 Task: Add an event  with title  Webinar: Influencer Marketing Strategies, date '2024/03/04' to 2024/03/06 & Select Event type as  Group. Add location for the event as  789 Dam Square, Amsterdam, Netherlands and add a description: The event will kick off with a warm introduction, allowing participants to briefly share their backgrounds, interests, and aspirations. Following that, mentors and mentees will be seated together at designated tables, fostering a relaxed atmosphere conducive to open dialogue.Create an event link  http-webinar:influencermarketingstrategiescom & Select the event color as  Lime Green. , logged in from the account softage.1@softage.netand send the event invitation to softage.8@softage.net and softage.9@softage.net
Action: Mouse moved to (760, 111)
Screenshot: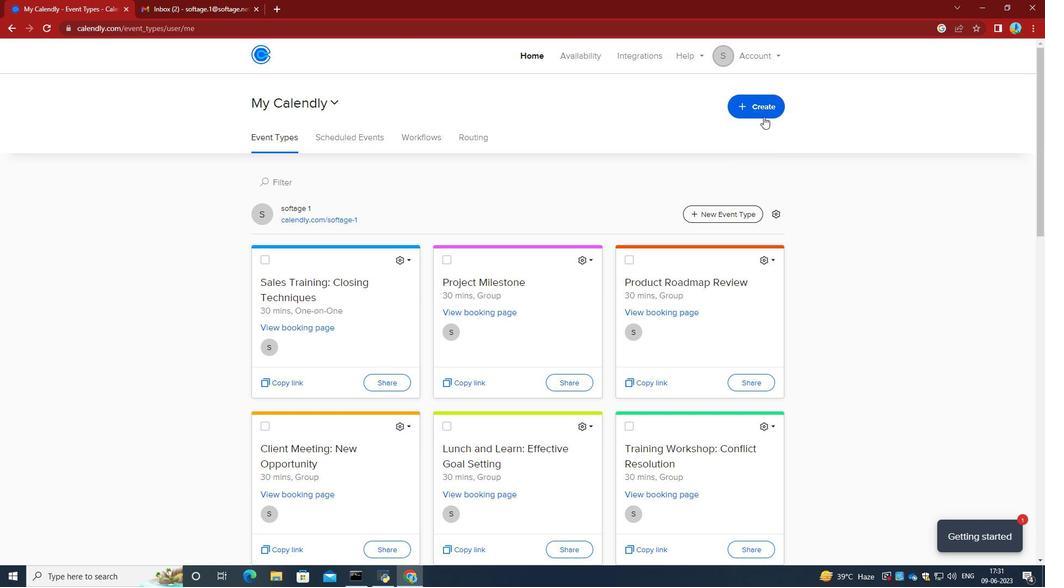 
Action: Mouse pressed left at (760, 111)
Screenshot: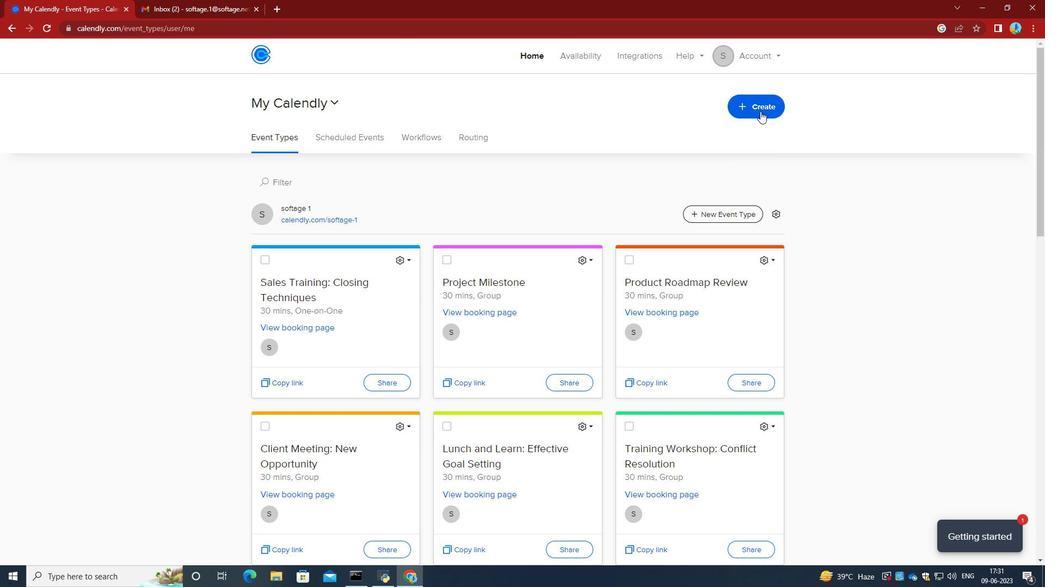 
Action: Mouse moved to (696, 154)
Screenshot: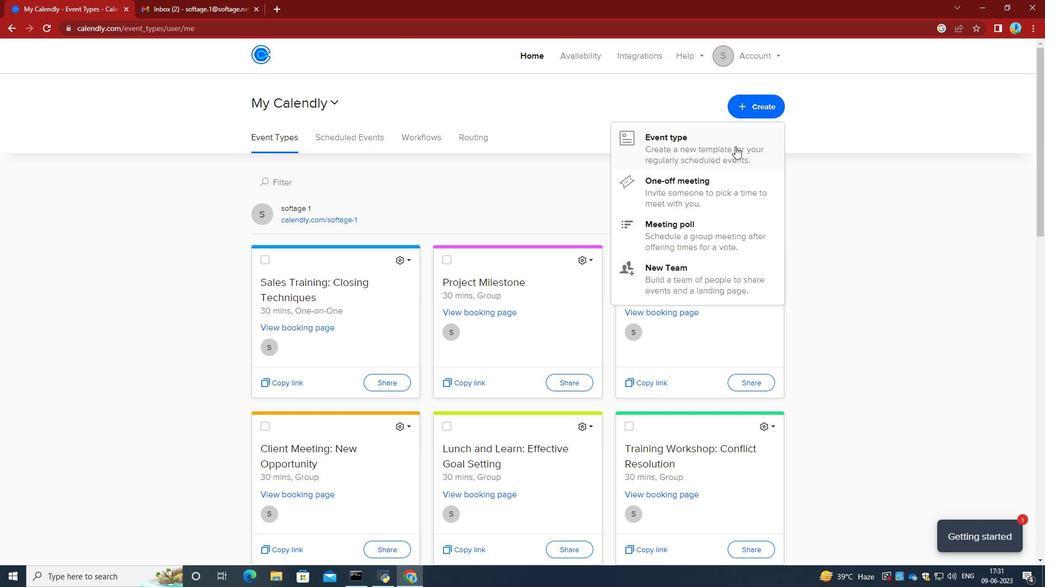 
Action: Mouse pressed left at (696, 154)
Screenshot: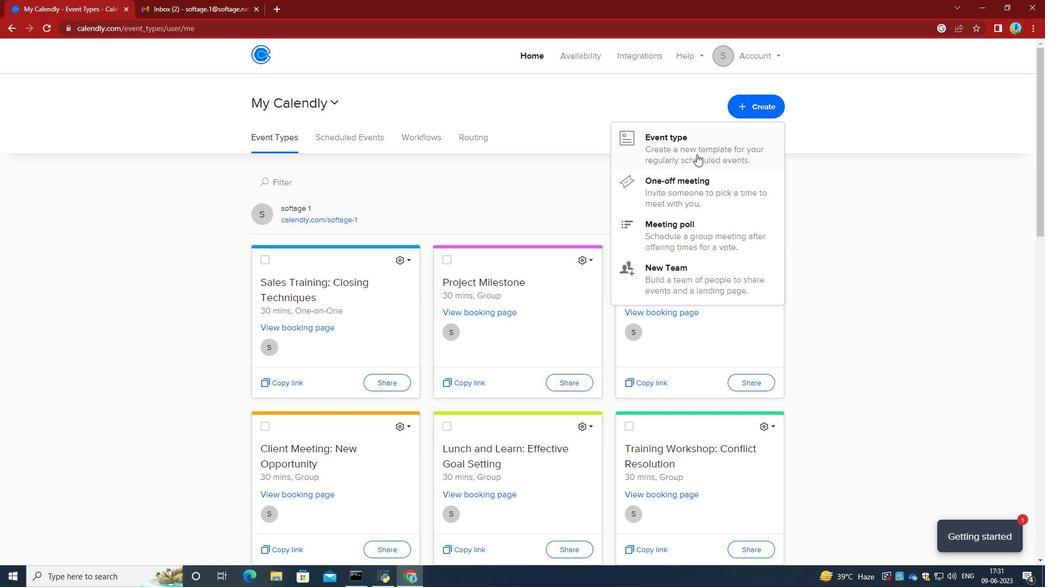 
Action: Mouse moved to (497, 260)
Screenshot: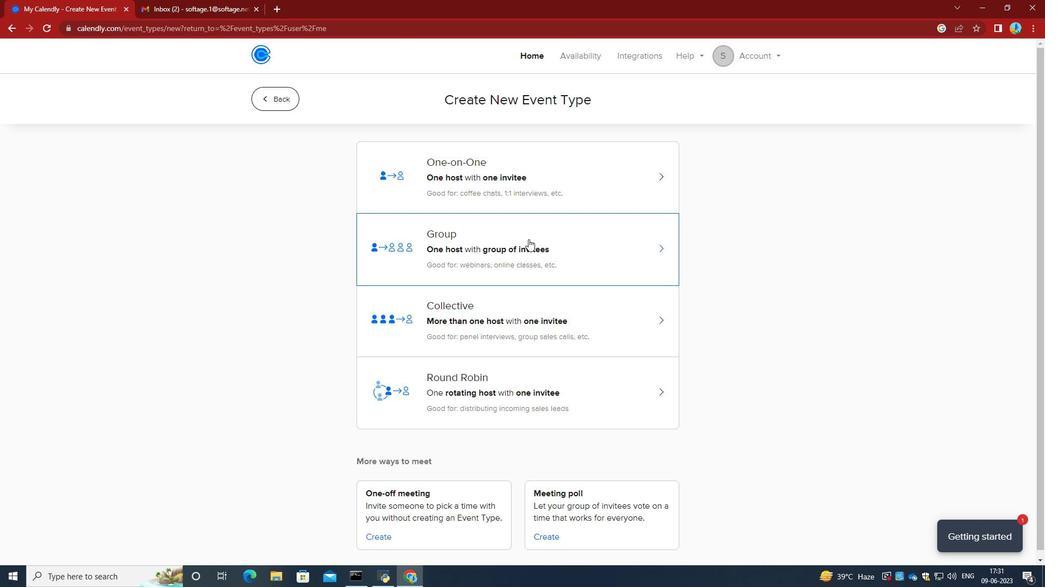 
Action: Mouse pressed left at (497, 260)
Screenshot: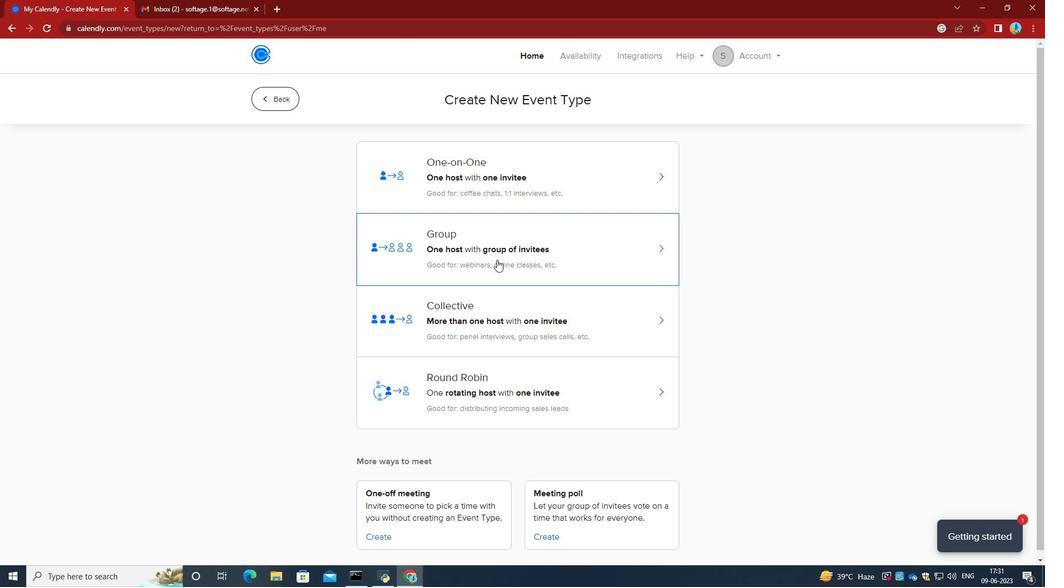 
Action: Mouse moved to (418, 257)
Screenshot: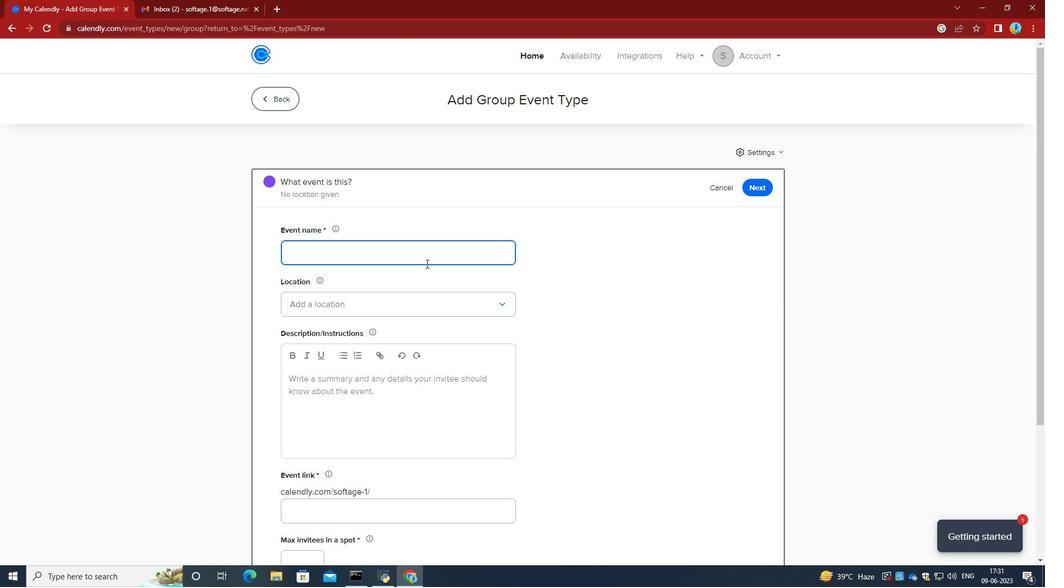 
Action: Mouse pressed left at (418, 257)
Screenshot: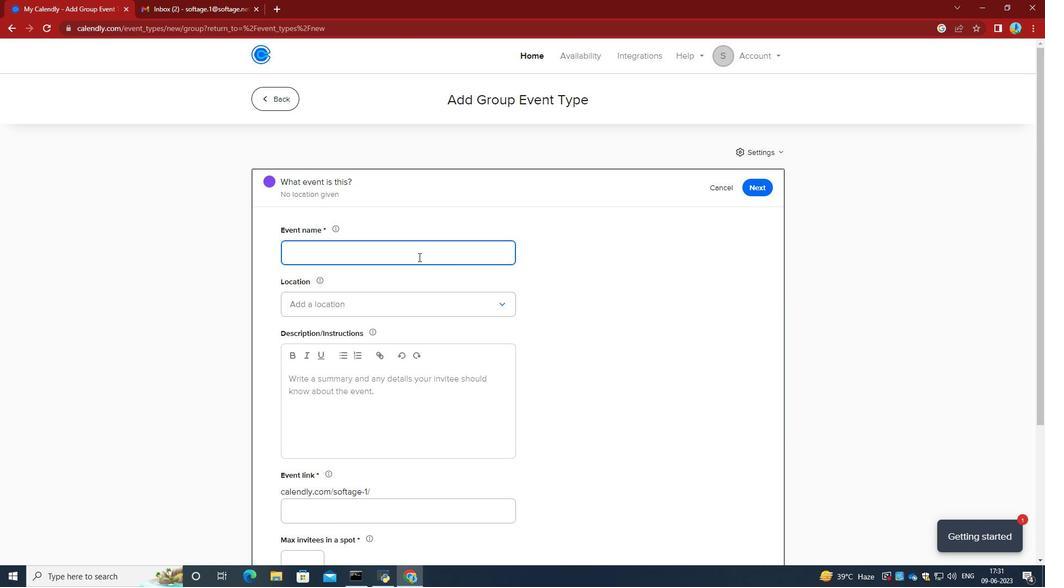 
Action: Key pressed <Key.caps_lock>W<Key.caps_lock>ebinar<Key.shift_r>:<Key.space><Key.caps_lock>I<Key.caps_lock>nfluencer<Key.space><Key.caps_lock>M<Key.caps_lock>arketing<Key.space><Key.caps_lock>S<Key.caps_lock>trategies<Key.space>
Screenshot: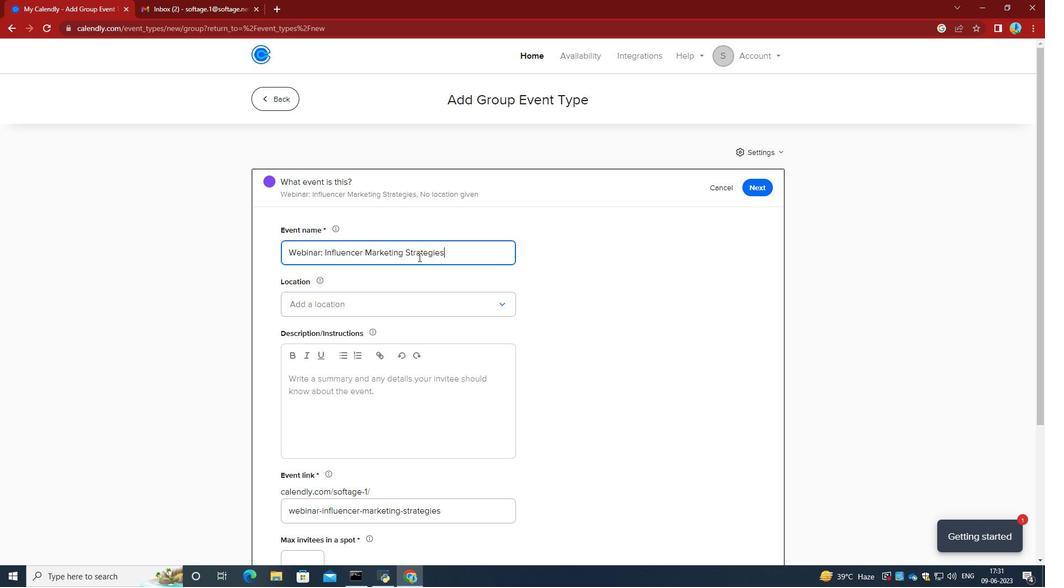 
Action: Mouse moved to (407, 304)
Screenshot: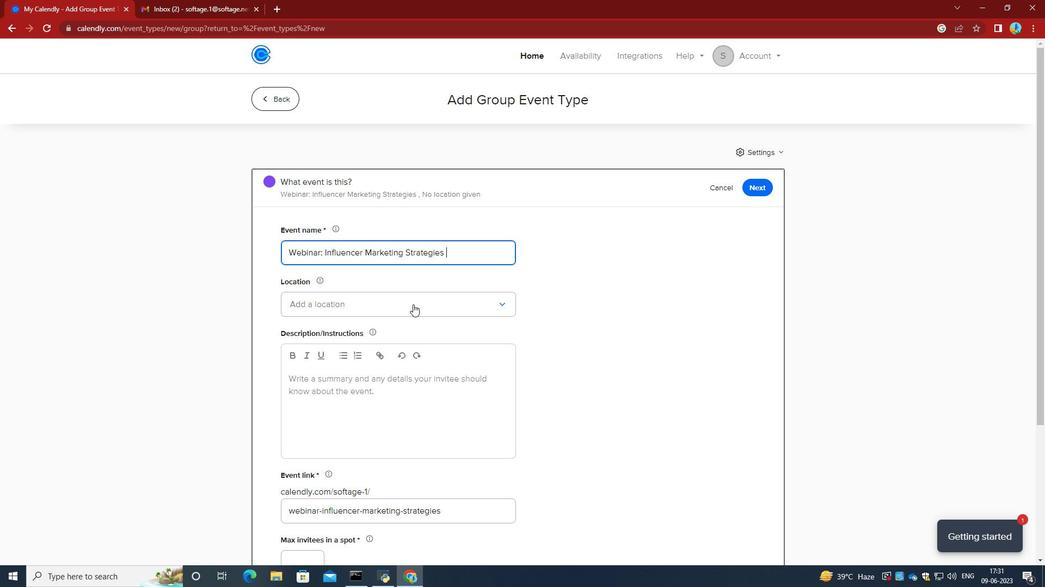 
Action: Mouse pressed left at (407, 304)
Screenshot: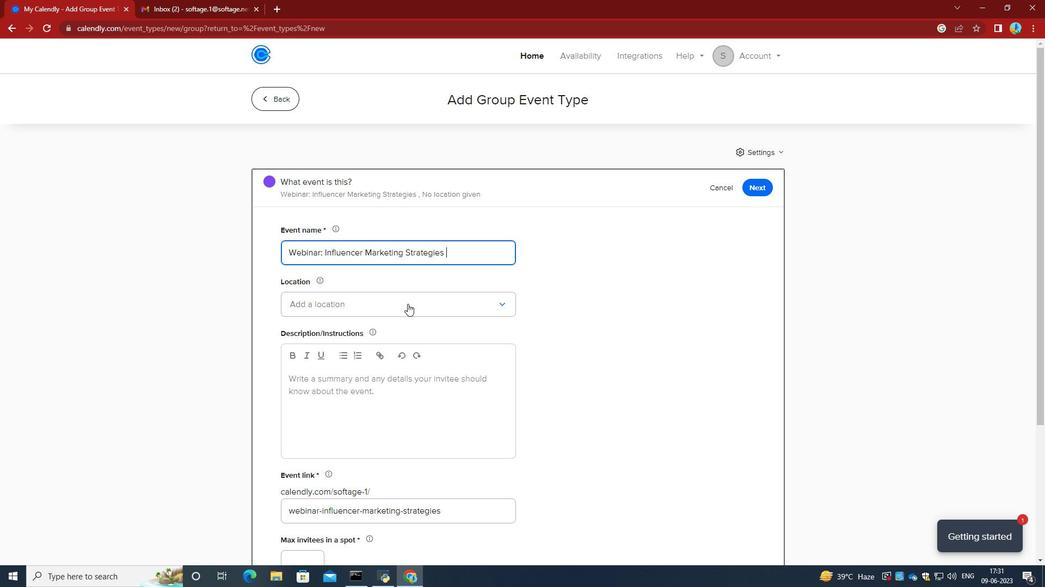 
Action: Mouse moved to (393, 332)
Screenshot: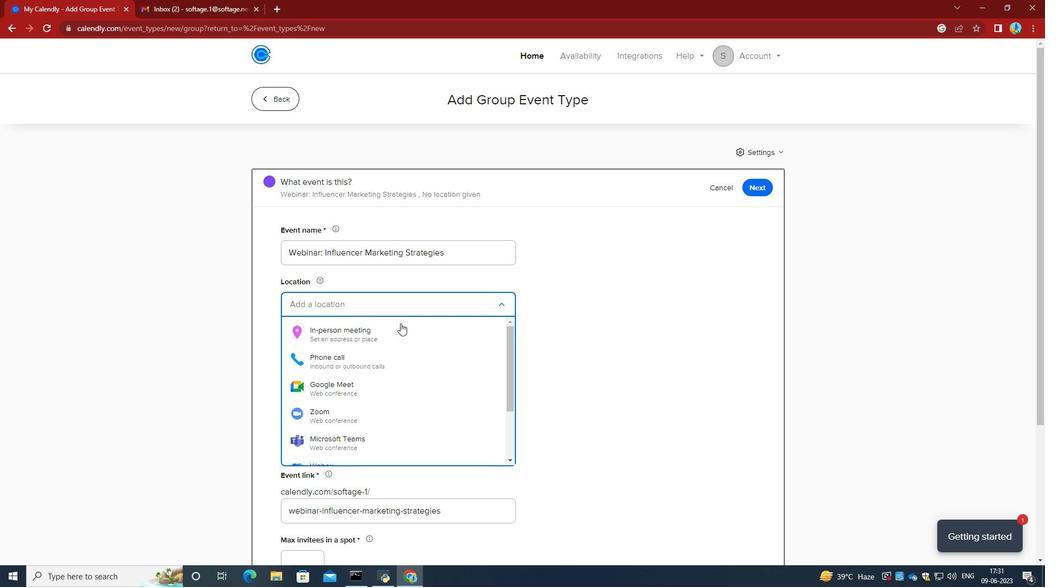 
Action: Mouse pressed left at (393, 332)
Screenshot: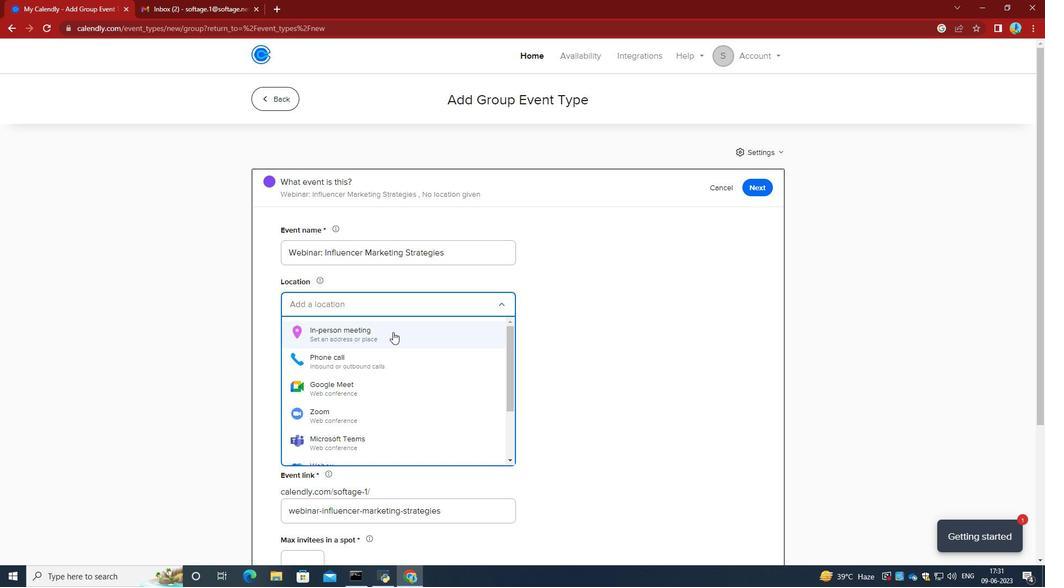 
Action: Mouse moved to (469, 174)
Screenshot: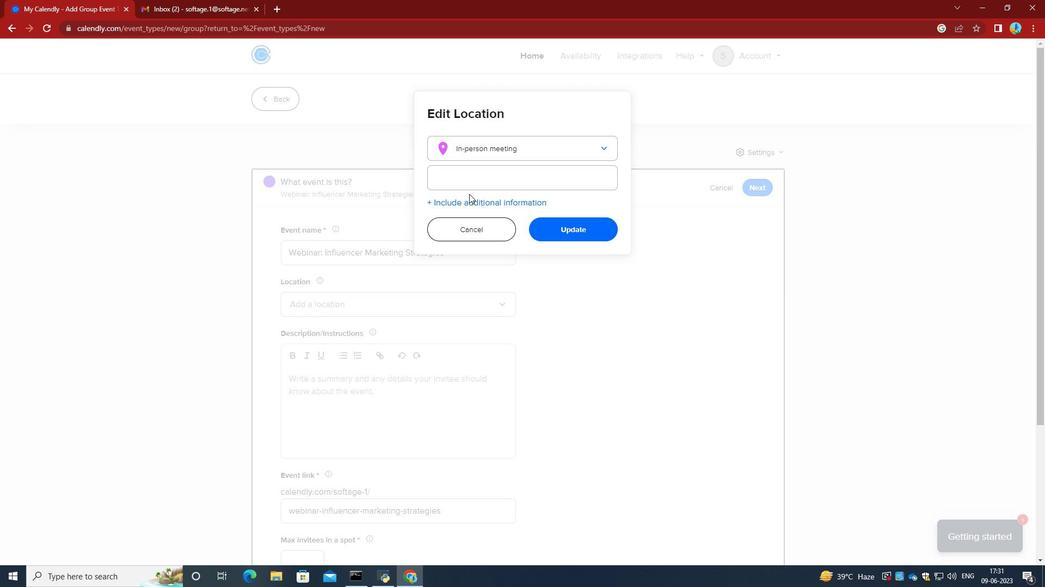 
Action: Mouse pressed left at (469, 174)
Screenshot: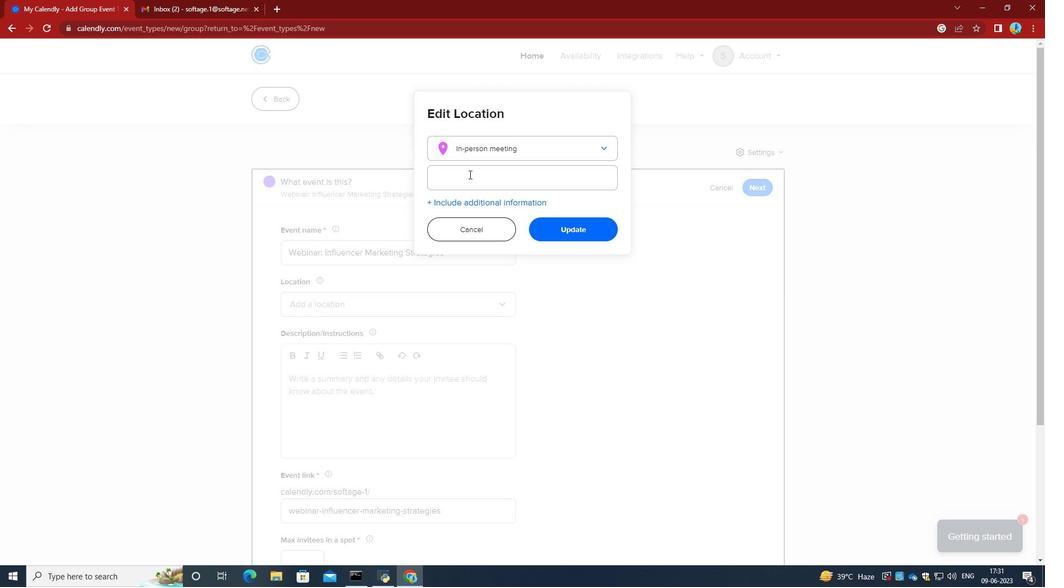 
Action: Key pressed 789<Key.space><Key.caps_lock>D<Key.caps_lock>am<Key.space><Key.caps_lock>S<Key.caps_lock>quare,<Key.space><Key.caps_lock>A<Key.caps_lock>msterdam,<Key.space><Key.caps_lock>N<Key.caps_lock>etherlands
Screenshot: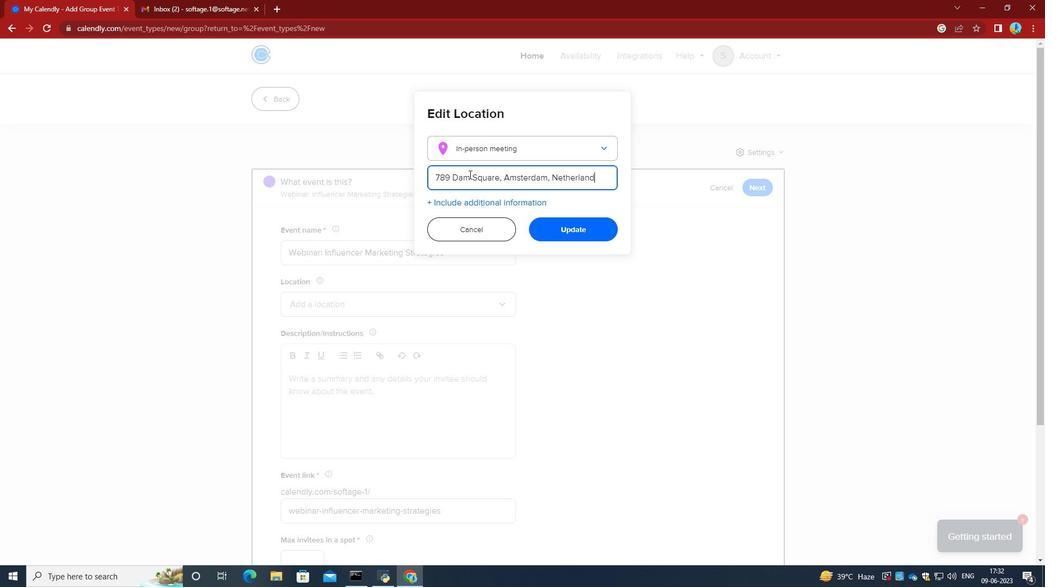 
Action: Mouse moved to (560, 229)
Screenshot: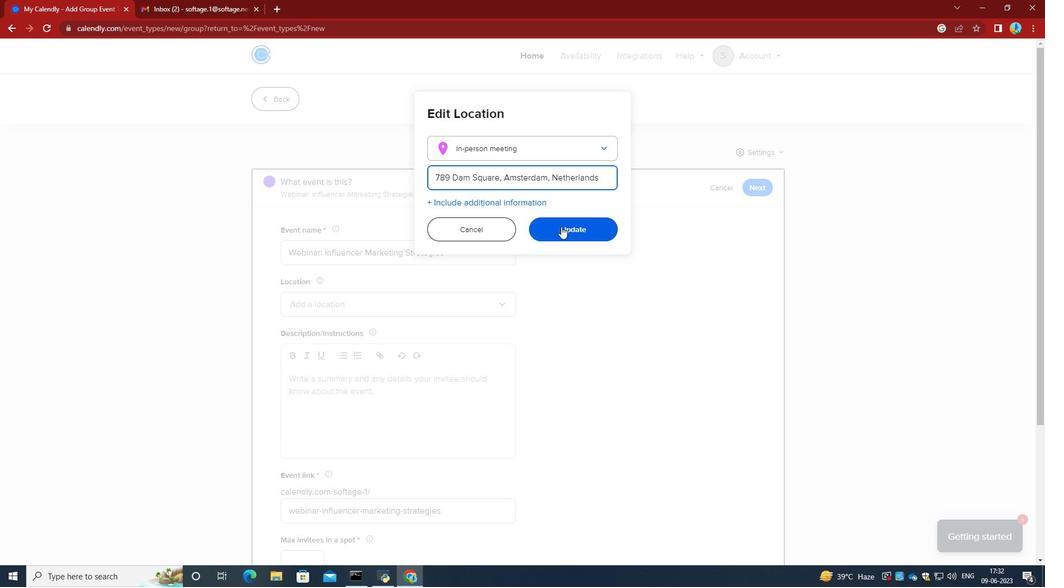 
Action: Mouse pressed left at (560, 229)
Screenshot: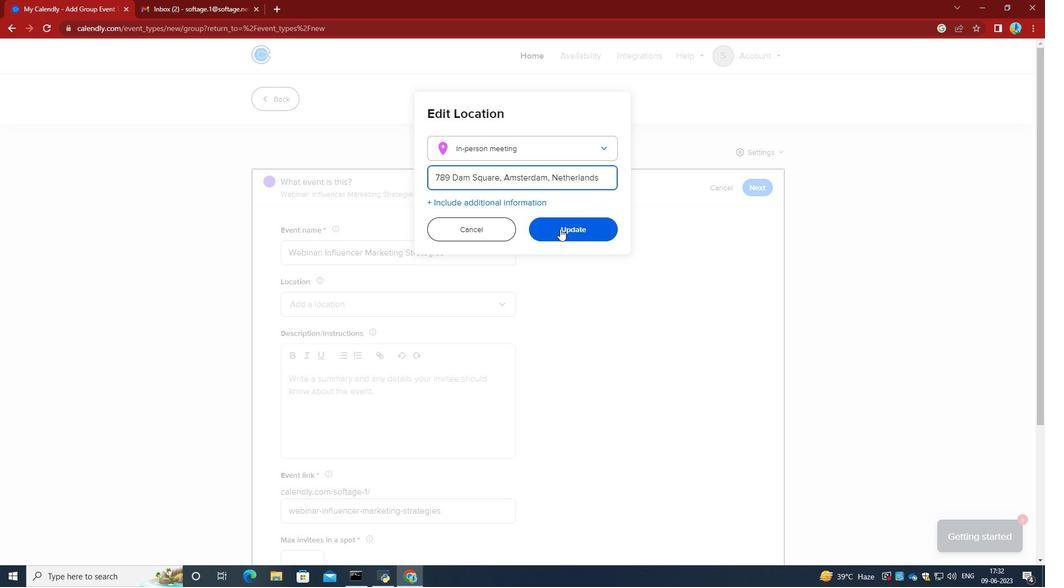 
Action: Mouse moved to (413, 405)
Screenshot: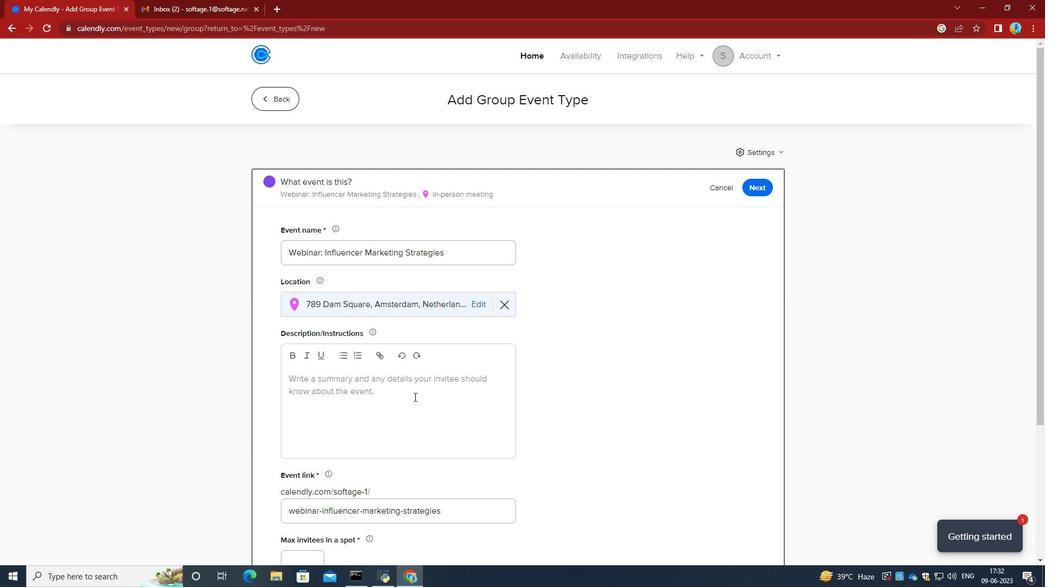 
Action: Mouse pressed left at (413, 405)
Screenshot: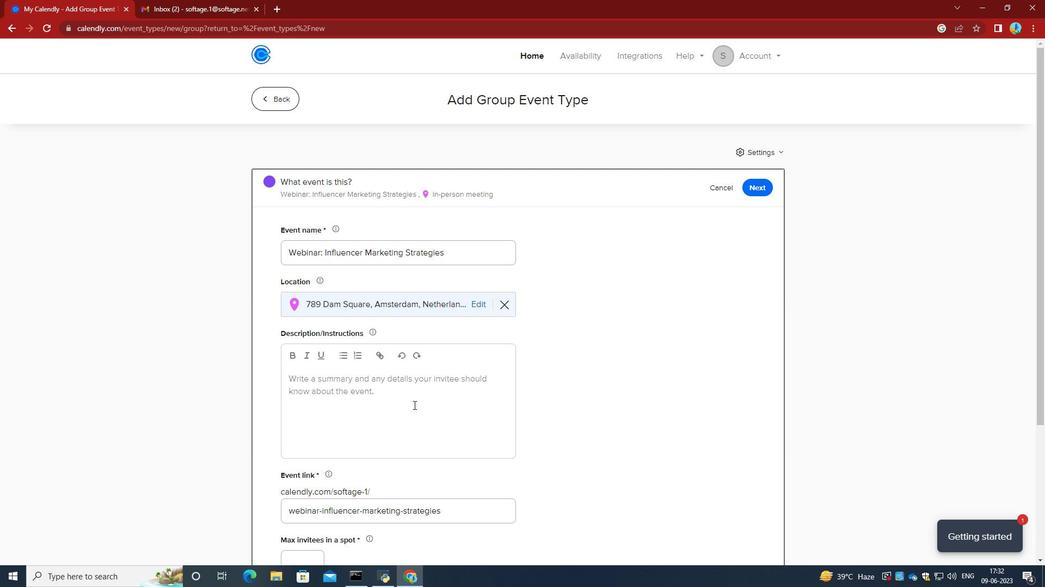 
Action: Key pressed <Key.caps_lock>T<Key.caps_lock>he<Key.space>event<Key.space>will<Key.space>kick<Key.space>ofof<Key.backspace><Key.backspace>f<Key.space>with<Key.space>a<Key.space>warm<Key.space>introduction<Key.space><Key.backspace>,<Key.space>allo<Key.backspace>wontin<Key.backspace><Key.backspace><Key.backspace><Key.backspace><Key.backspace><Key.backspace>owitn<Key.backspace><Key.backspace>g<Key.space><Key.backspace><Key.backspace><Key.backspace><Key.backspace>wing<Key.space>participants<Key.space>to<Key.space>briefly<Key.space>share<Key.space>their<Key.space>backgrounds,<Key.space>interests,<Key.space>and<Key.space>aspirations.<Key.space><Key.caps_lock>F<Key.caps_lock>ollowing<Key.space>that<Key.space>=,<Key.space><Key.backspace><Key.backspace><Key.backspace><Key.backspace>,<Key.space>mentors<Key.space>and<Key.space>mentees<Key.space>will<Key.space>be<Key.space>seated<Key.space>together<Key.space>at<Key.space>designted<Key.space><Key.backspace><Key.backspace><Key.backspace><Key.backspace><Key.backspace><Key.backspace><Key.backspace>ignated<Key.space>tables,<Key.space>fostering<Key.space>a<Key.space>relaxed<Key.space>atomsphere<Key.space>con<Key.backspace><Key.backspace><Key.backspace><Key.backspace><Key.backspace><Key.backspace><Key.backspace><Key.backspace><Key.backspace><Key.backspace><Key.backspace><Key.backspace><Key.backspace>tmosphere<Key.space>conduci<Key.backspace>ive<Key.space>to<Key.space>p<Key.backspace>open<Key.space>to<Key.space>p<Key.backspace><Key.backspace><Key.backspace><Key.backspace>dialogue.
Screenshot: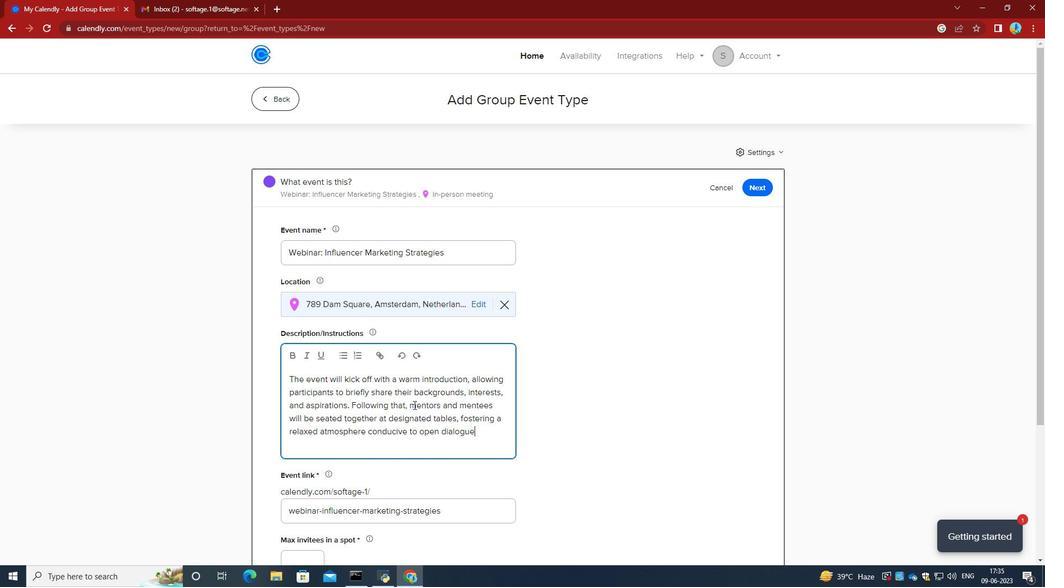 
Action: Mouse moved to (452, 518)
Screenshot: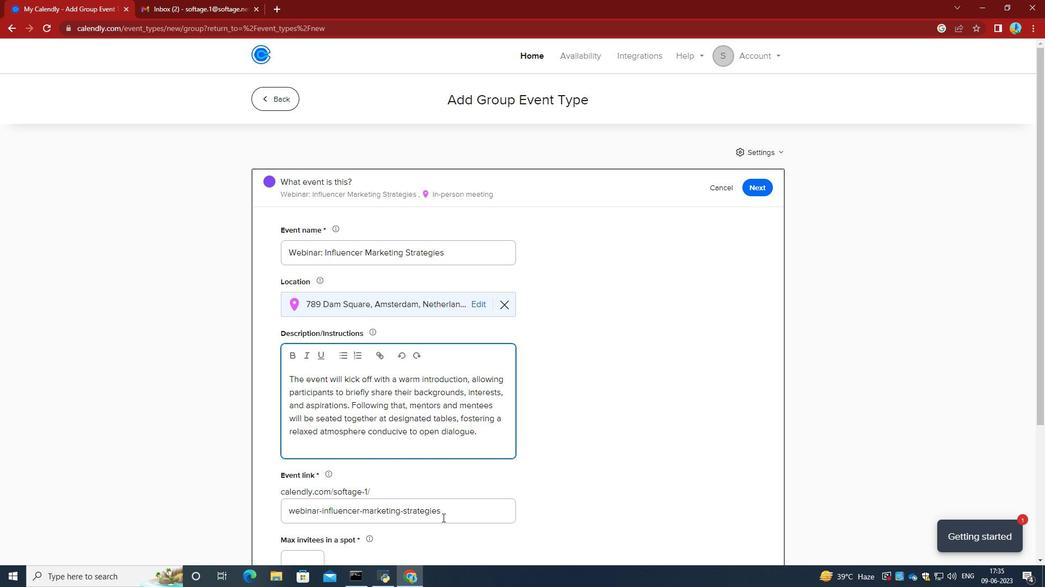 
Action: Mouse pressed left at (452, 518)
Screenshot: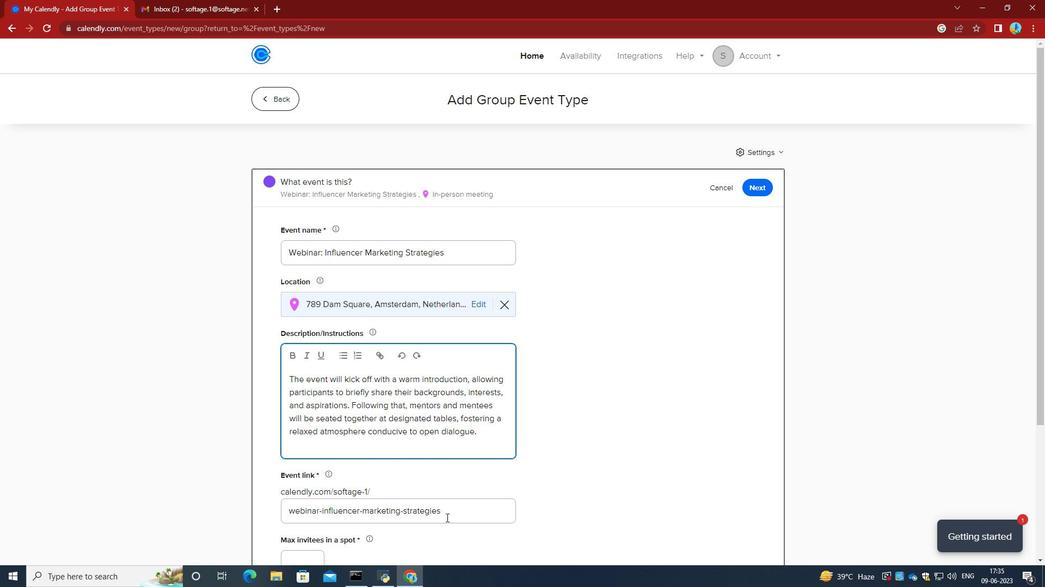 
Action: Mouse moved to (446, 506)
Screenshot: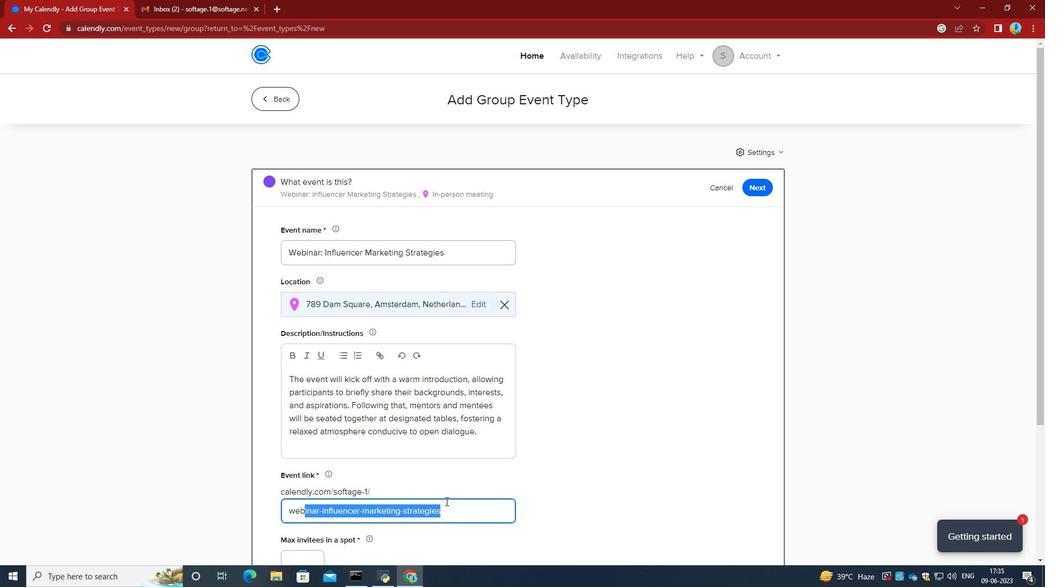 
Action: Mouse pressed left at (446, 506)
Screenshot: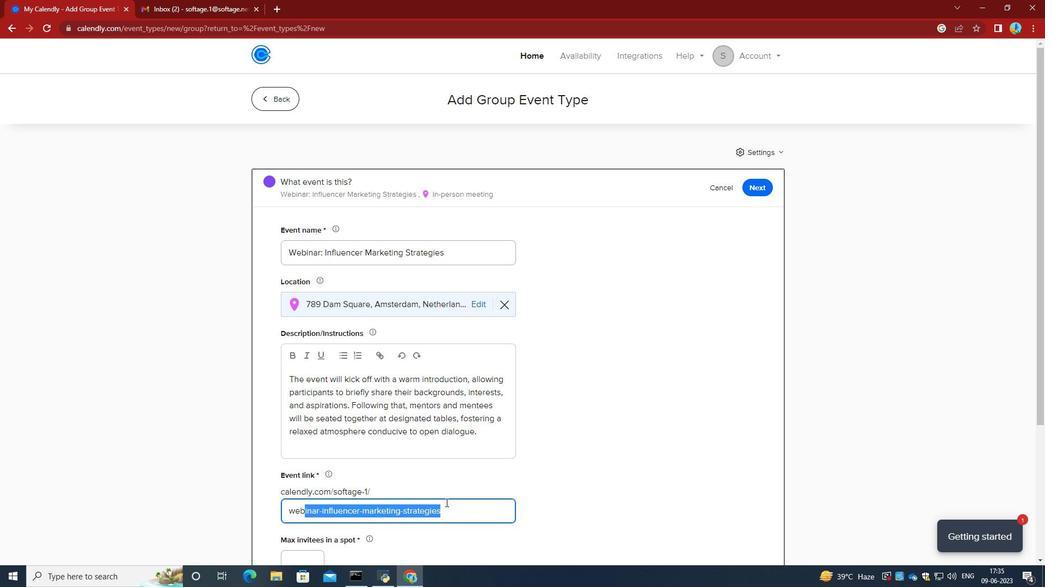 
Action: Key pressed <Key.backspace><Key.backspace><Key.backspace><Key.backspace><Key.backspace><Key.backspace><Key.backspace><Key.backspace><Key.backspace><Key.backspace><Key.backspace><Key.backspace><Key.backspace><Key.backspace><Key.backspace><Key.backspace><Key.backspace><Key.backspace><Key.backspace><Key.backspace><Key.backspace><Key.backspace><Key.backspace><Key.backspace><Key.backspace><Key.backspace><Key.backspace><Key.backspace><Key.backspace><Key.backspace><Key.backspace><Key.backspace><Key.backspace><Key.backspace><Key.backspace><Key.backspace><Key.backspace><Key.backspace><Key.backspace><Key.backspace><Key.backspace><Key.backspace><Key.backspace><Key.backspace><Key.backspace><Key.backspace><Key.backspace><Key.backspace><Key.backspace><Key.backspace><Key.backspace><Key.backspace>http-webinarinfluencermarketingstrategiescom
Screenshot: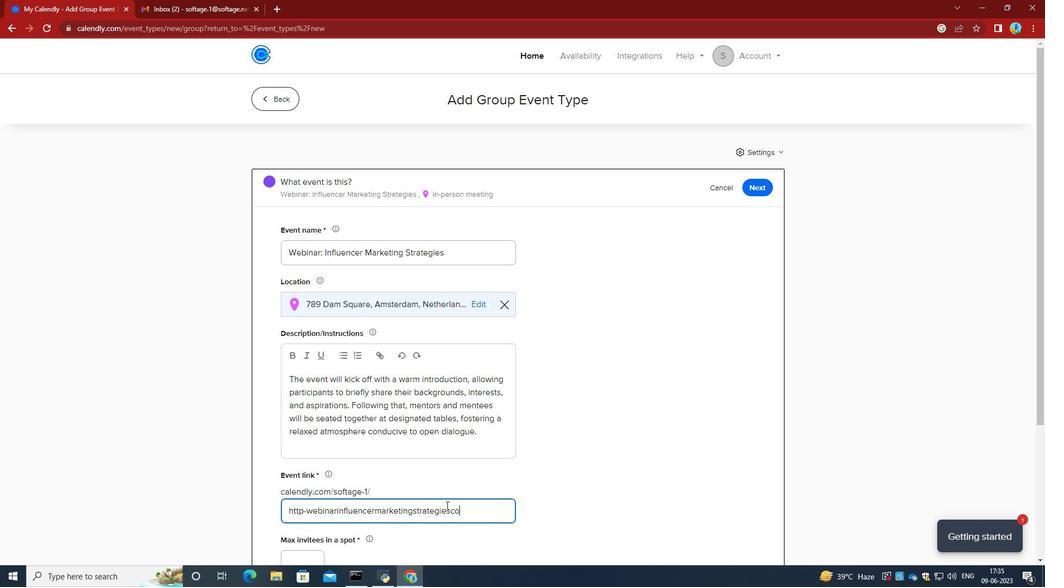 
Action: Mouse scrolled (446, 505) with delta (0, 0)
Screenshot: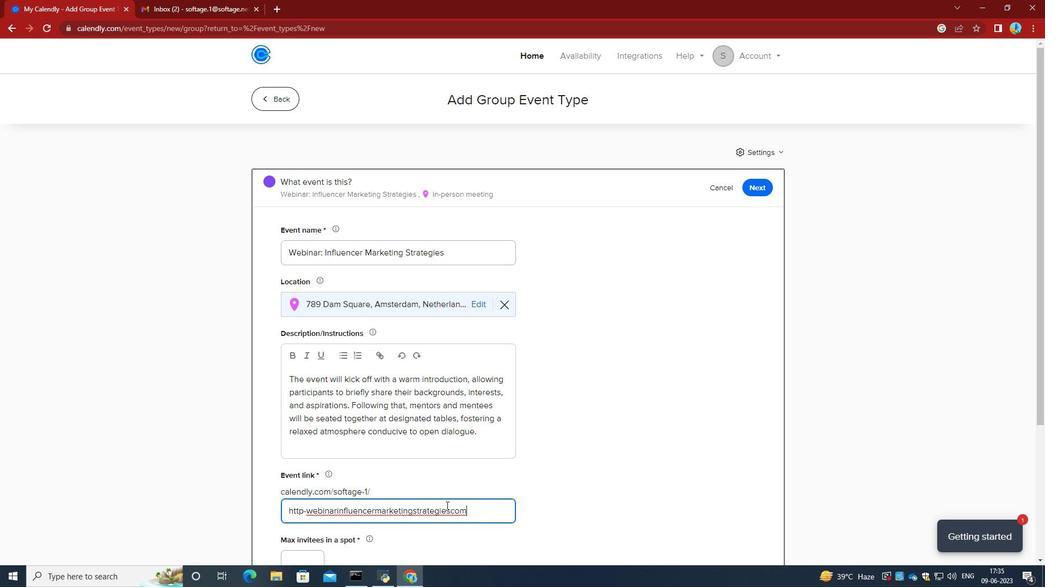 
Action: Mouse moved to (306, 512)
Screenshot: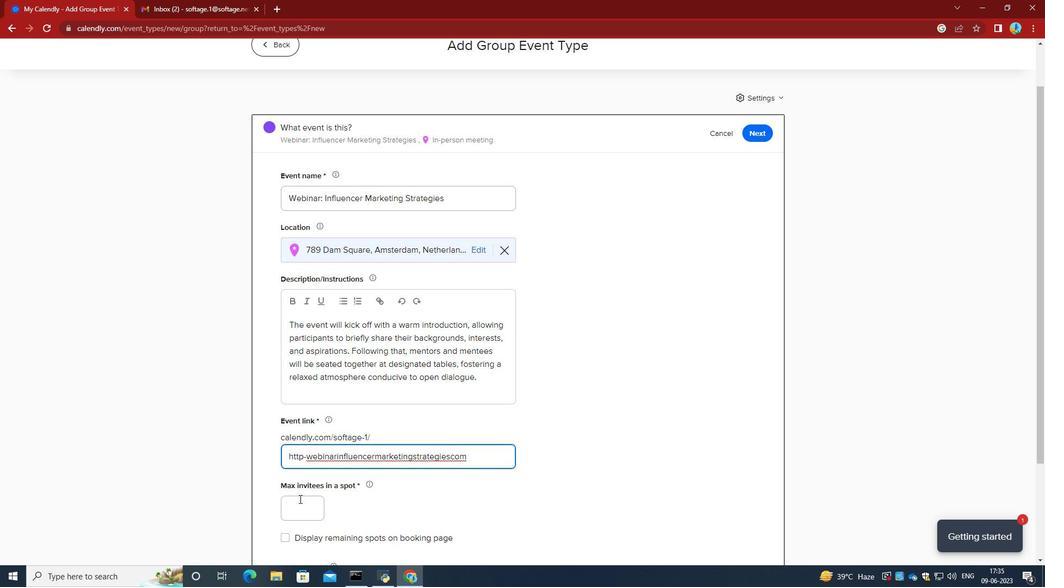 
Action: Mouse pressed left at (306, 512)
Screenshot: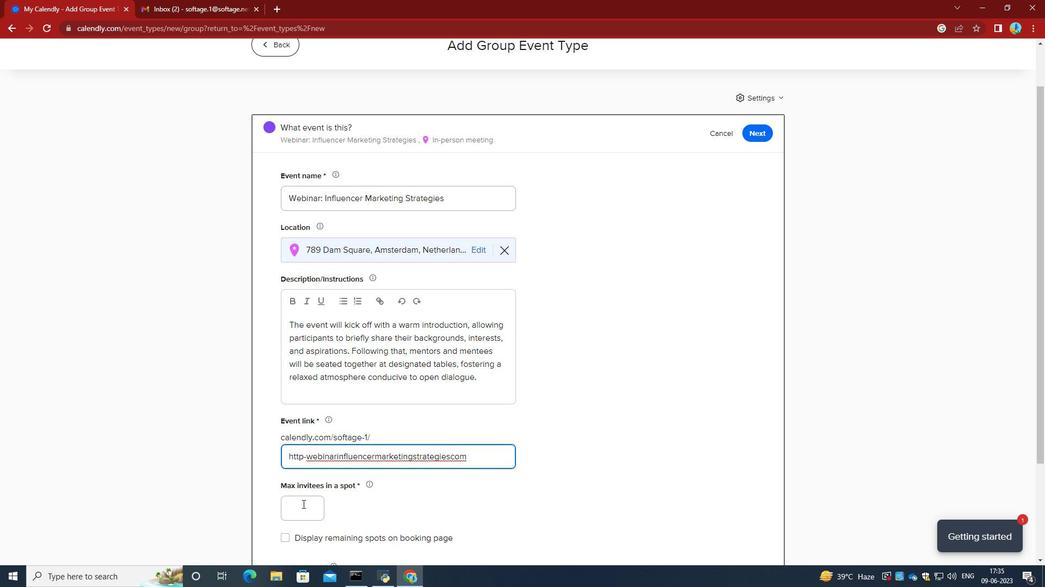 
Action: Key pressed 2
Screenshot: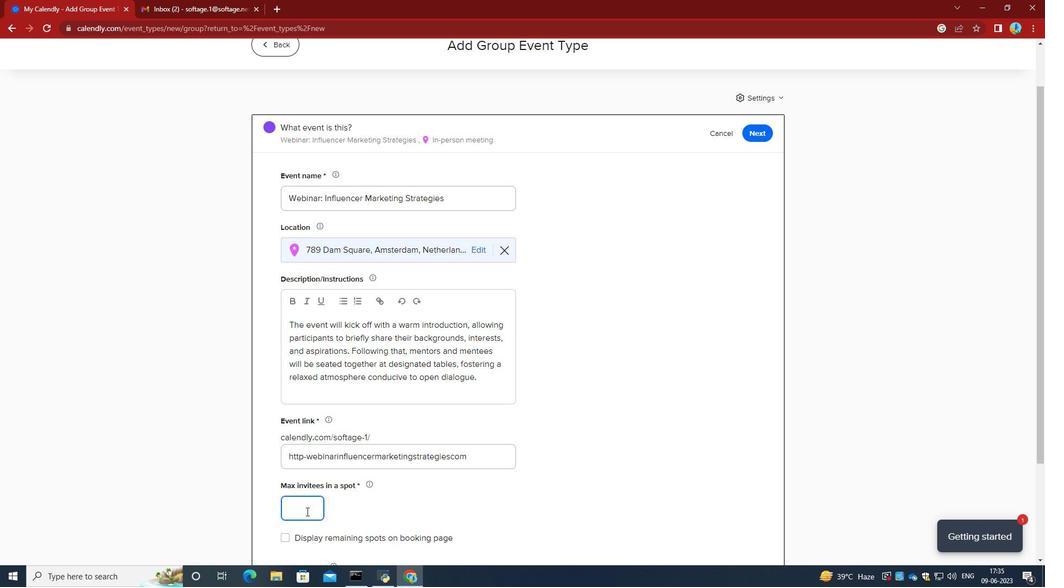 
Action: Mouse moved to (367, 500)
Screenshot: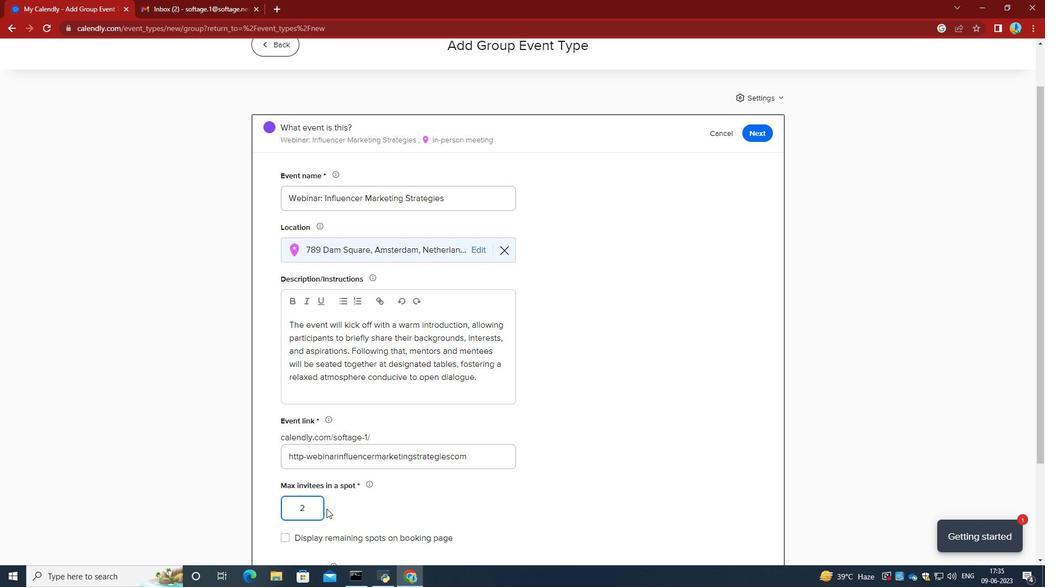 
Action: Mouse scrolled (367, 499) with delta (0, 0)
Screenshot: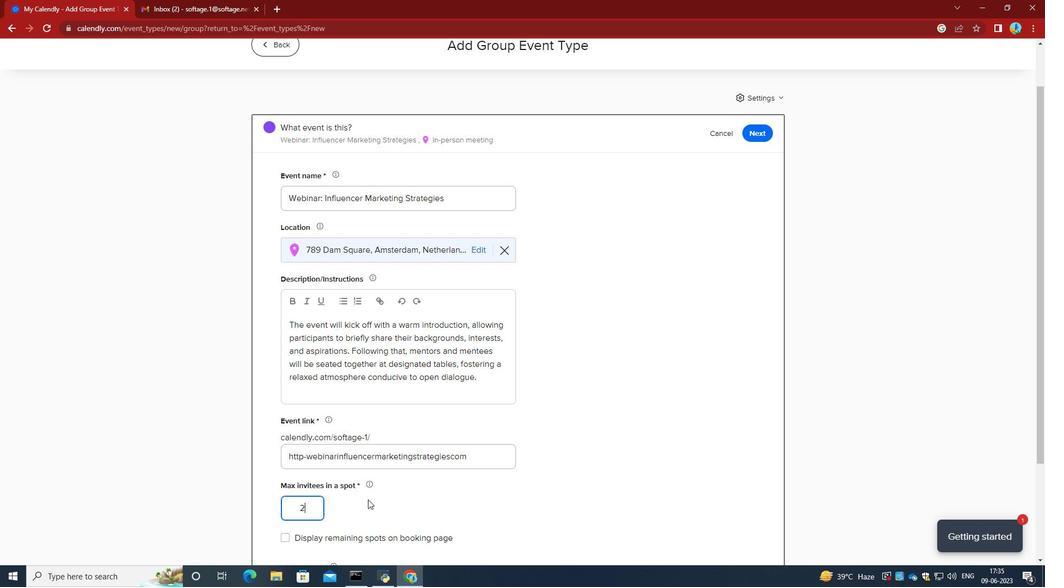 
Action: Mouse scrolled (367, 499) with delta (0, 0)
Screenshot: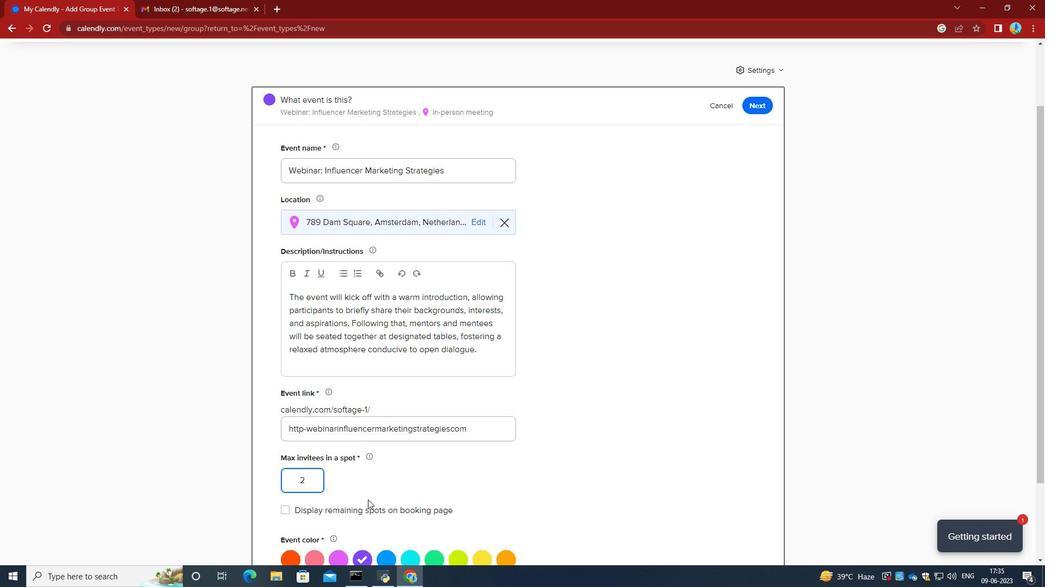 
Action: Mouse moved to (455, 481)
Screenshot: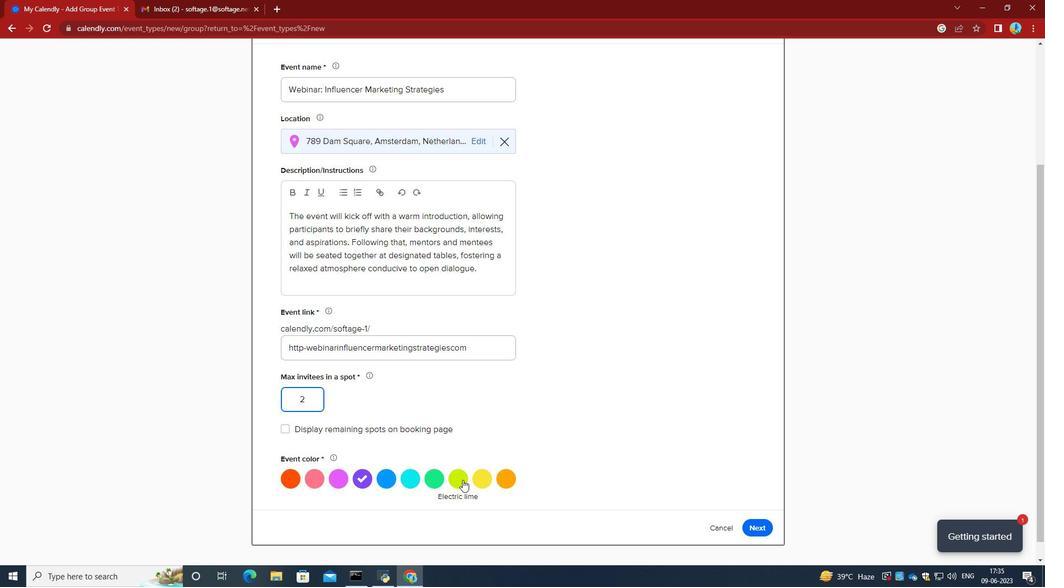 
Action: Mouse pressed left at (455, 481)
Screenshot: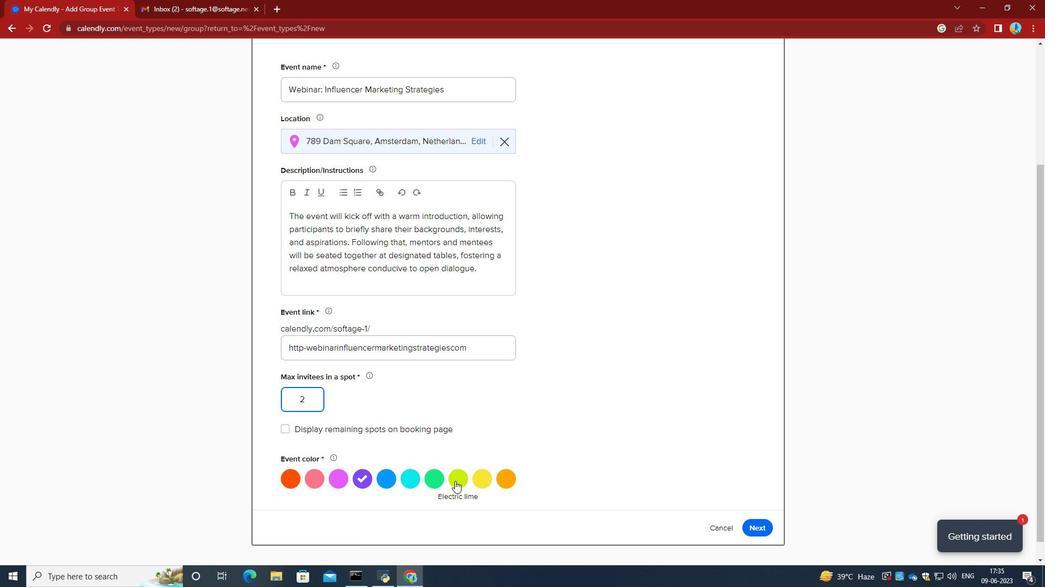 
Action: Mouse moved to (480, 482)
Screenshot: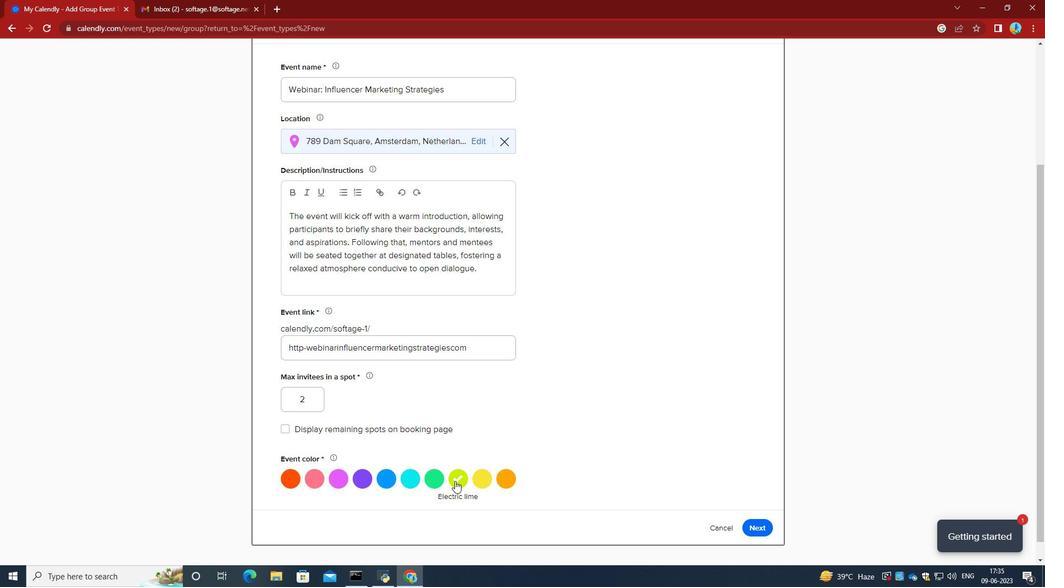 
Action: Mouse pressed left at (480, 482)
Screenshot: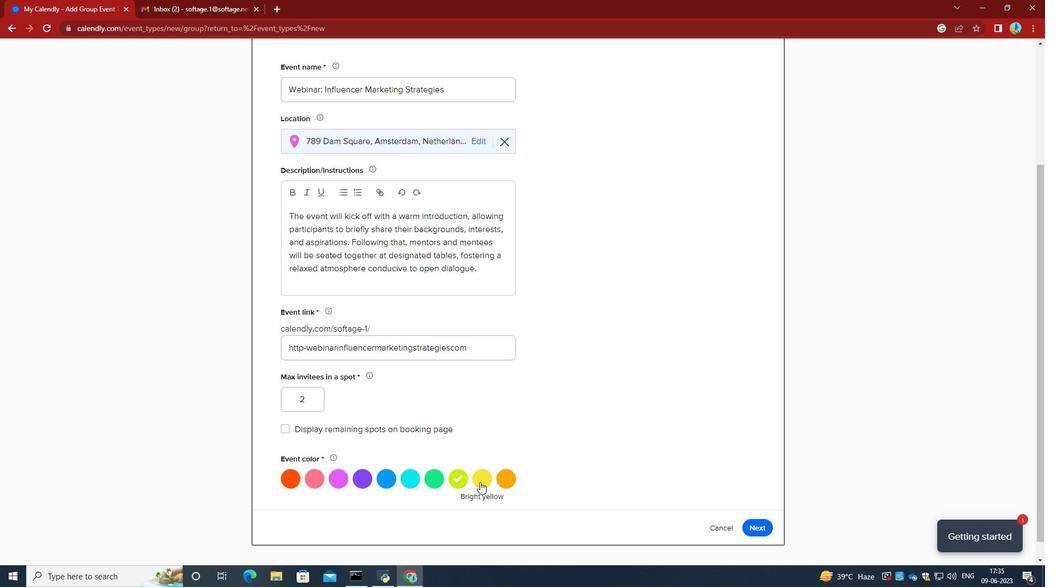 
Action: Mouse moved to (426, 485)
Screenshot: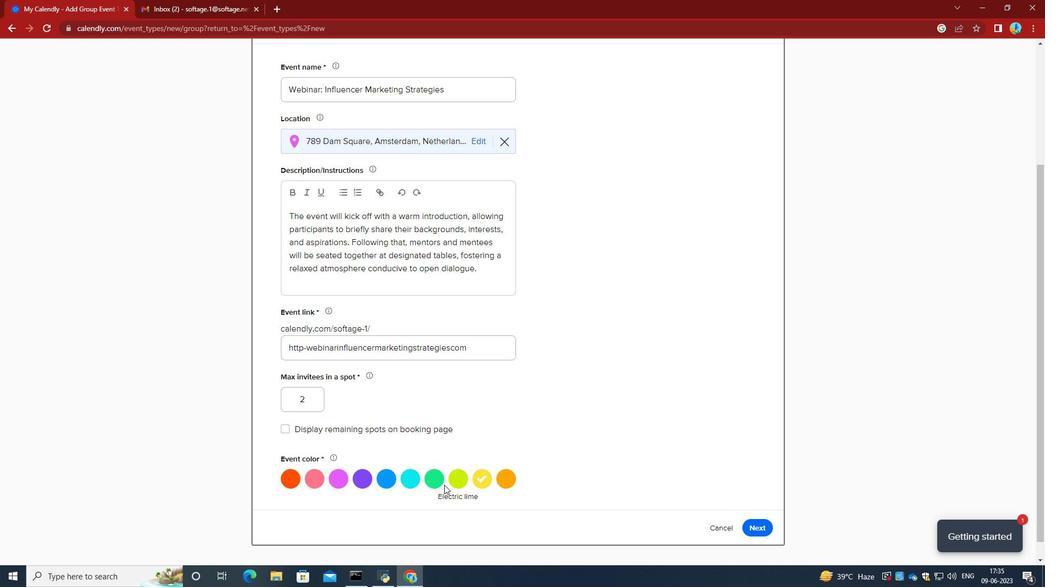 
Action: Mouse pressed left at (426, 485)
Screenshot: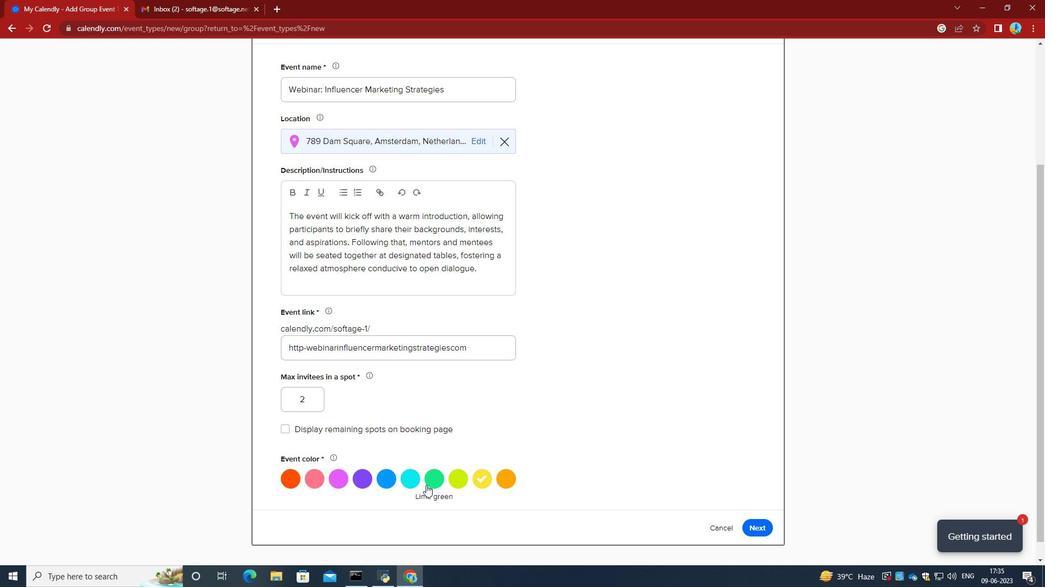 
Action: Mouse moved to (755, 526)
Screenshot: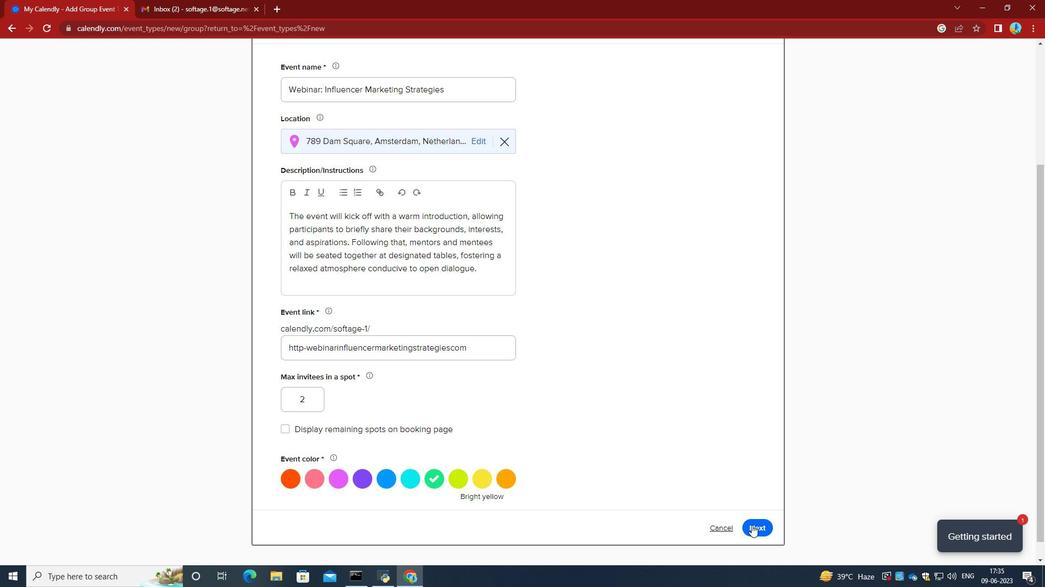 
Action: Mouse pressed left at (755, 526)
Screenshot: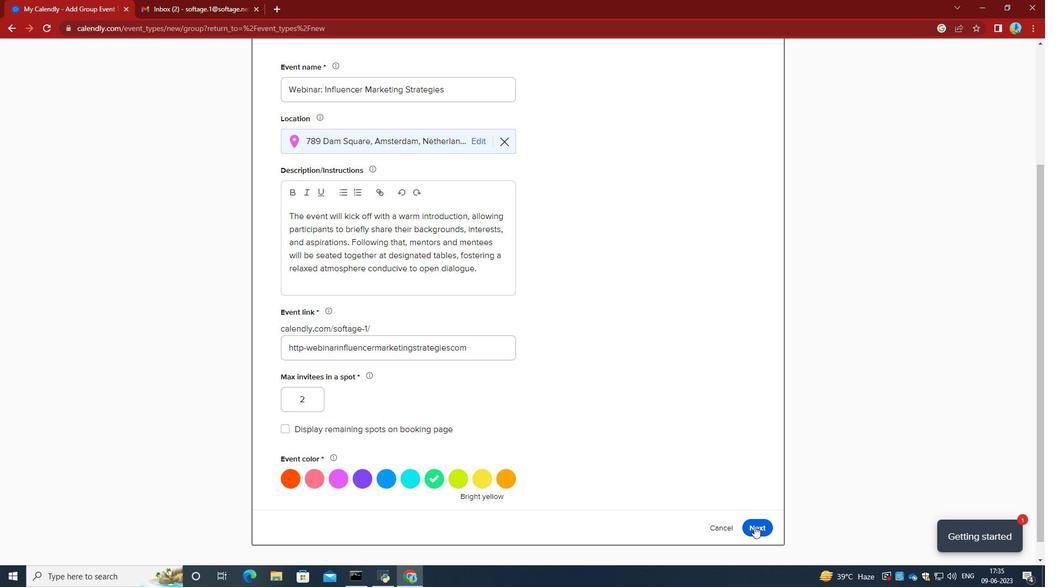 
Action: Mouse moved to (334, 186)
Screenshot: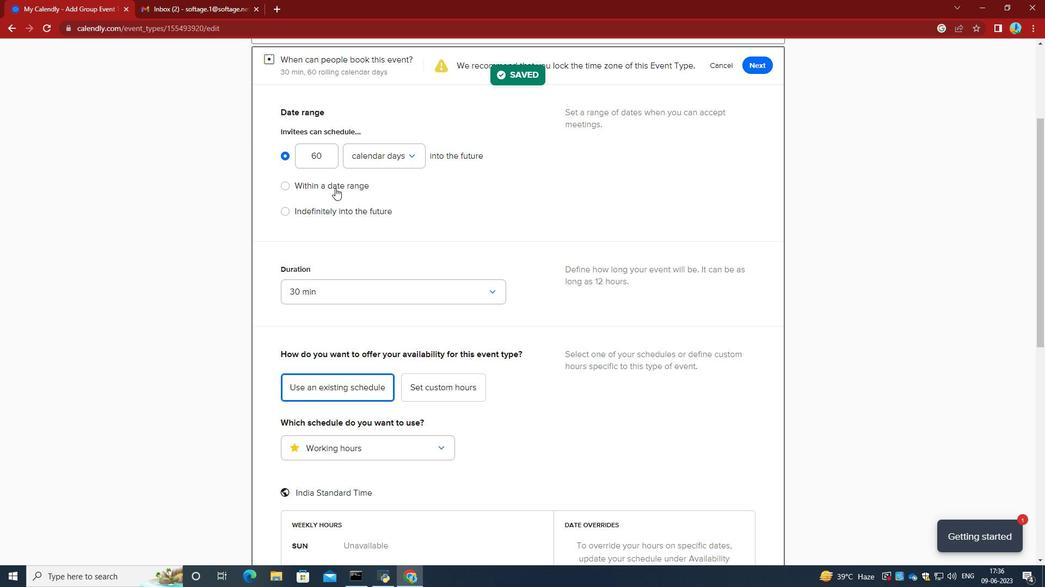 
Action: Mouse pressed left at (334, 186)
Screenshot: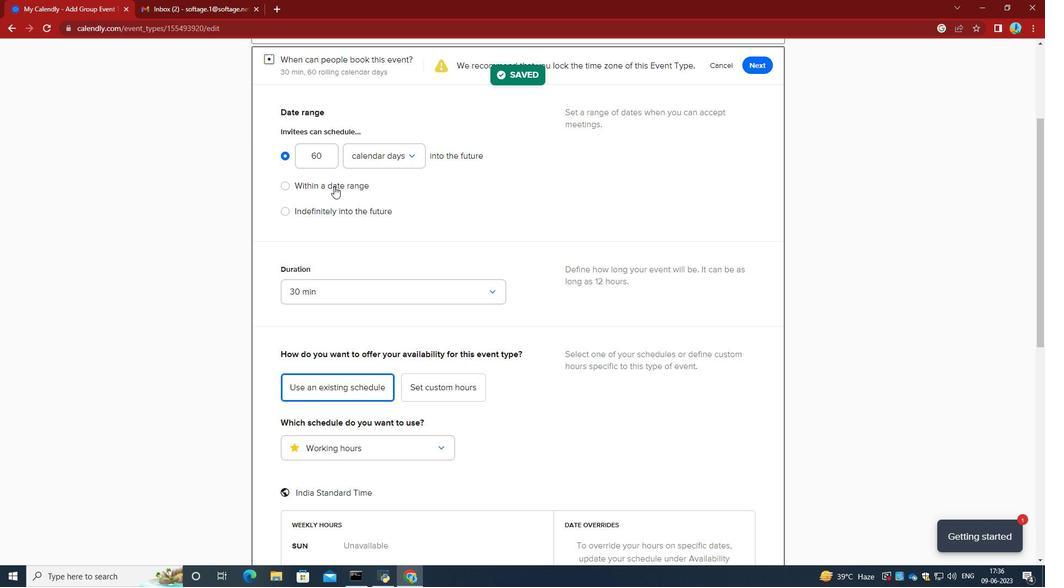 
Action: Mouse moved to (422, 179)
Screenshot: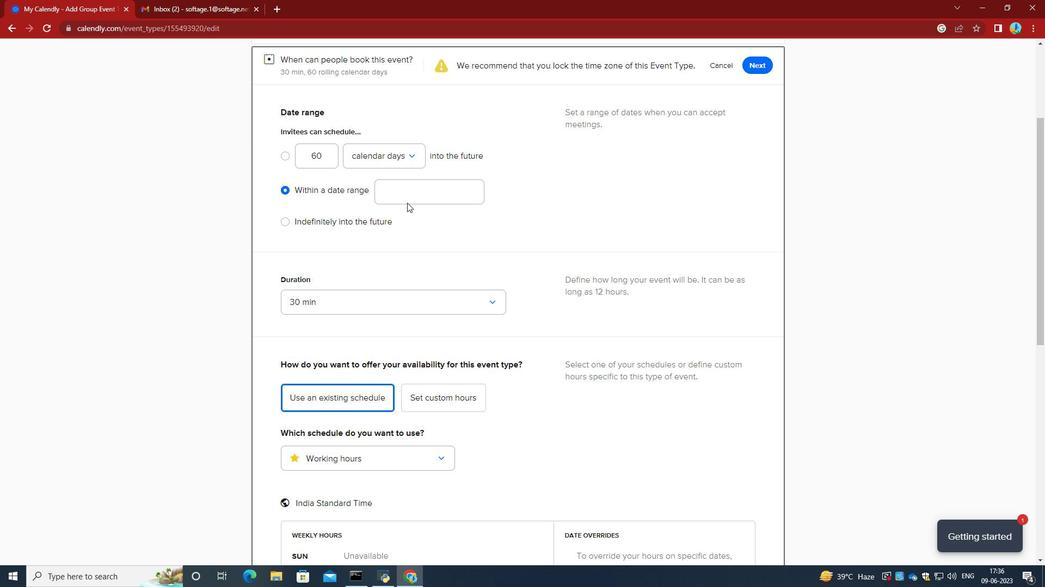 
Action: Mouse pressed left at (422, 179)
Screenshot: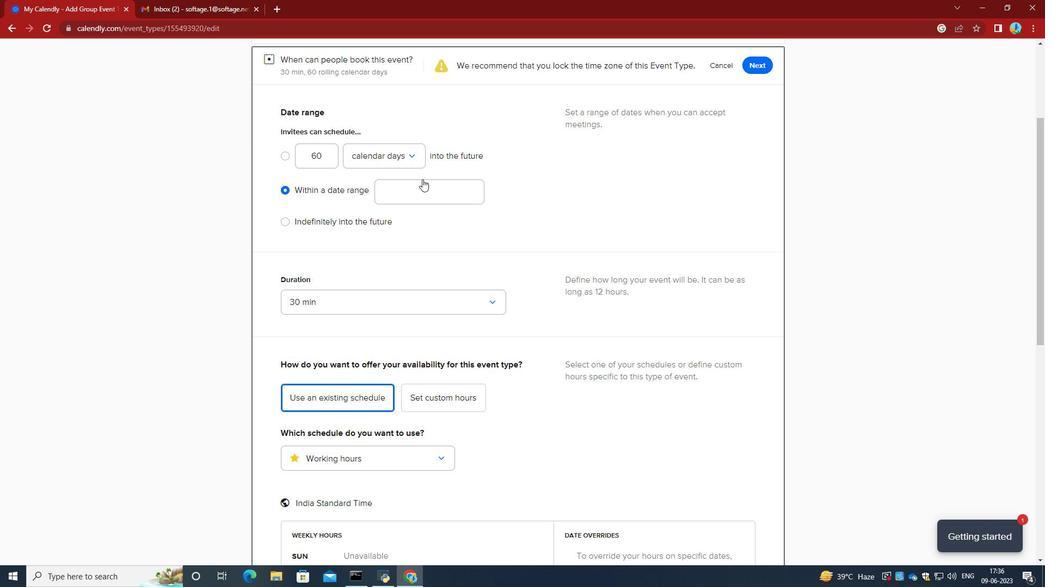 
Action: Mouse moved to (454, 235)
Screenshot: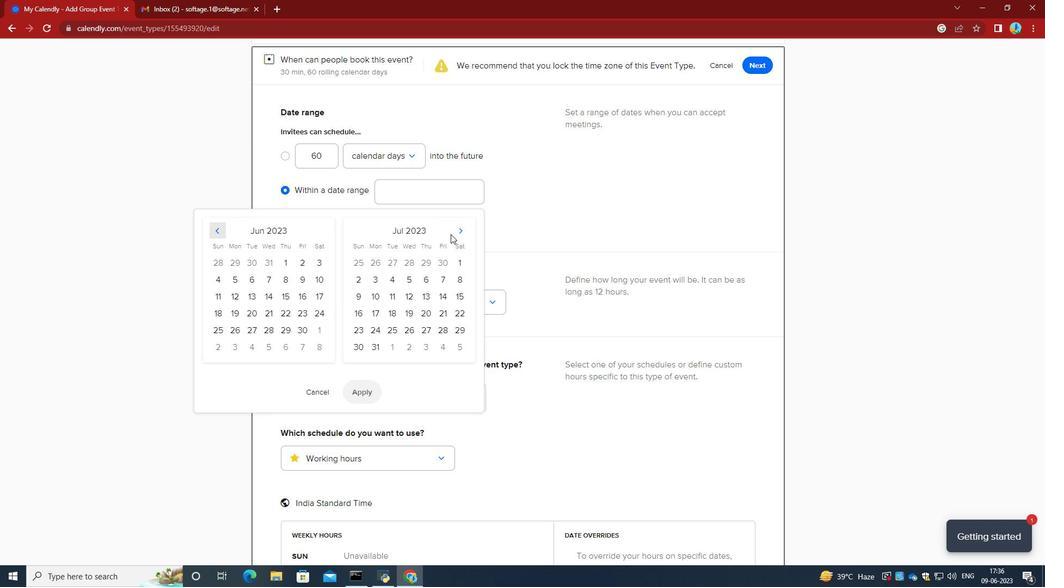 
Action: Mouse pressed left at (454, 235)
Screenshot: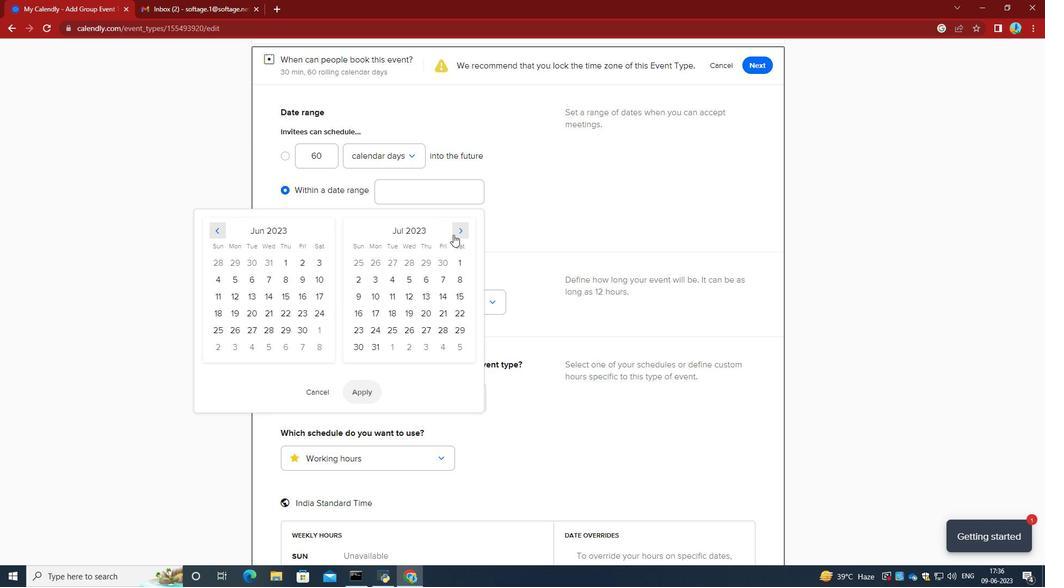 
Action: Mouse pressed left at (454, 235)
Screenshot: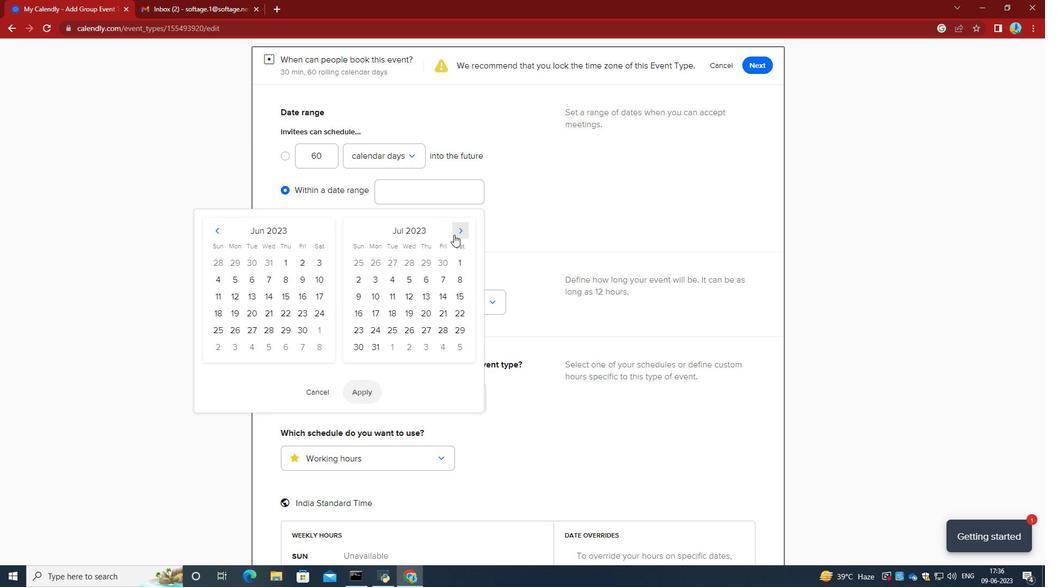 
Action: Mouse moved to (454, 234)
Screenshot: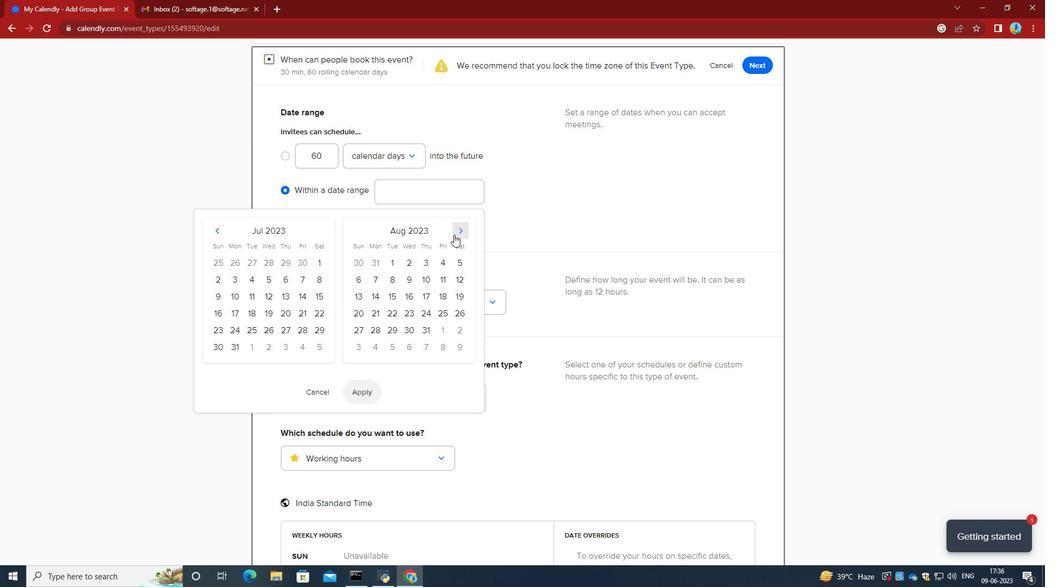 
Action: Mouse pressed left at (454, 234)
Screenshot: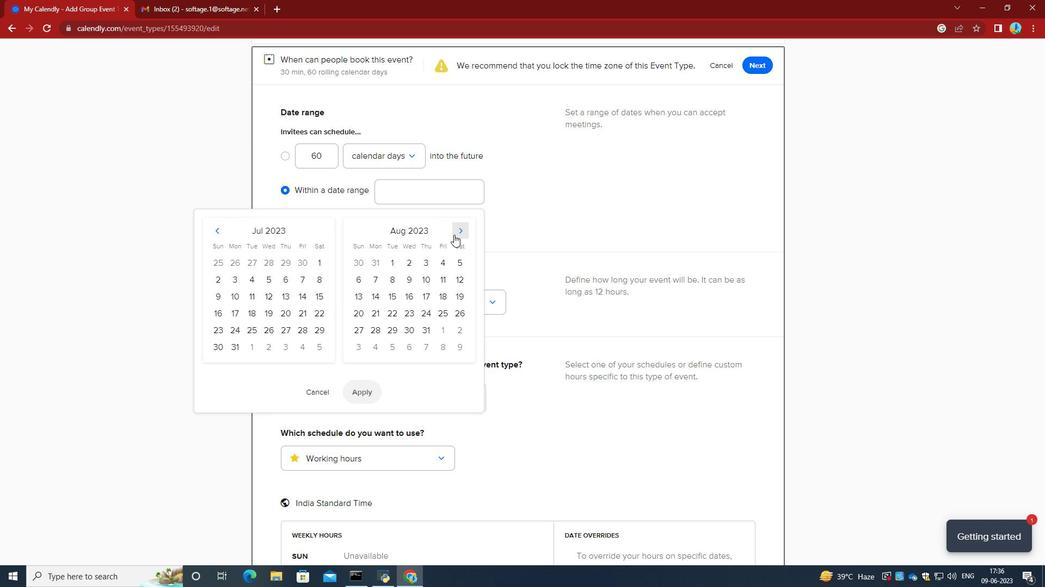 
Action: Mouse pressed left at (454, 234)
Screenshot: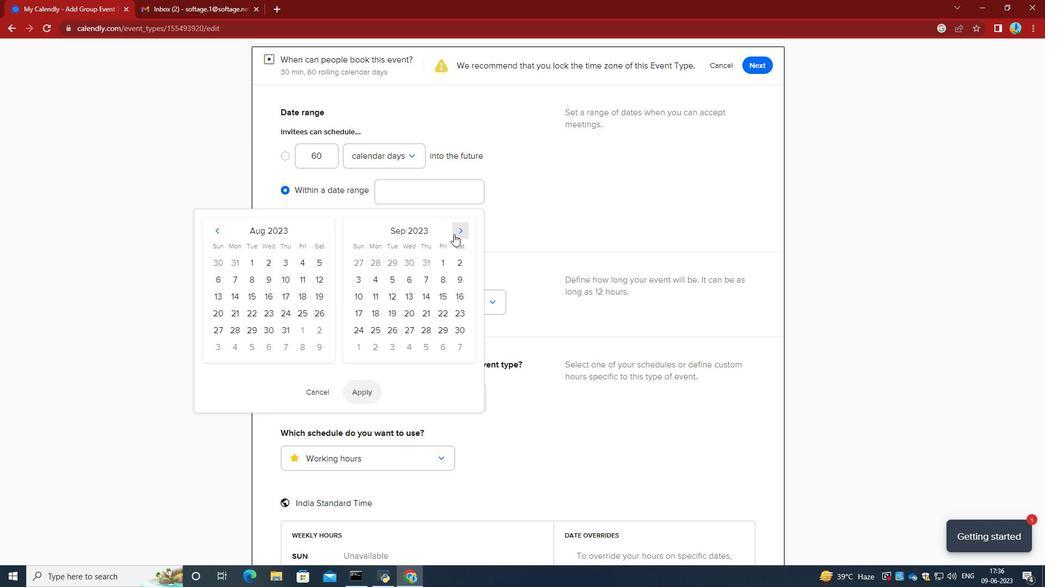 
Action: Mouse pressed left at (454, 234)
Screenshot: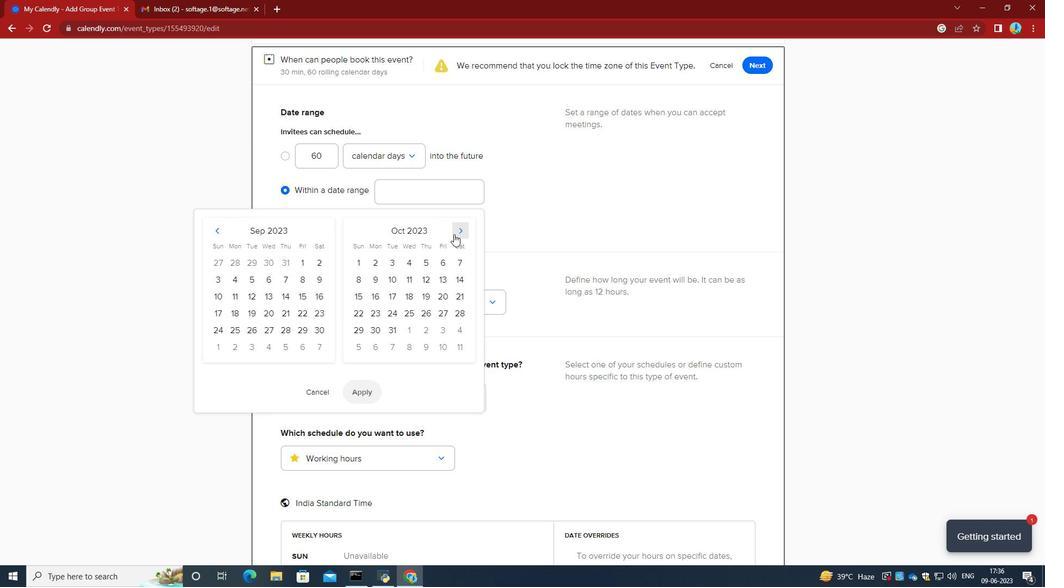 
Action: Mouse pressed left at (454, 234)
Screenshot: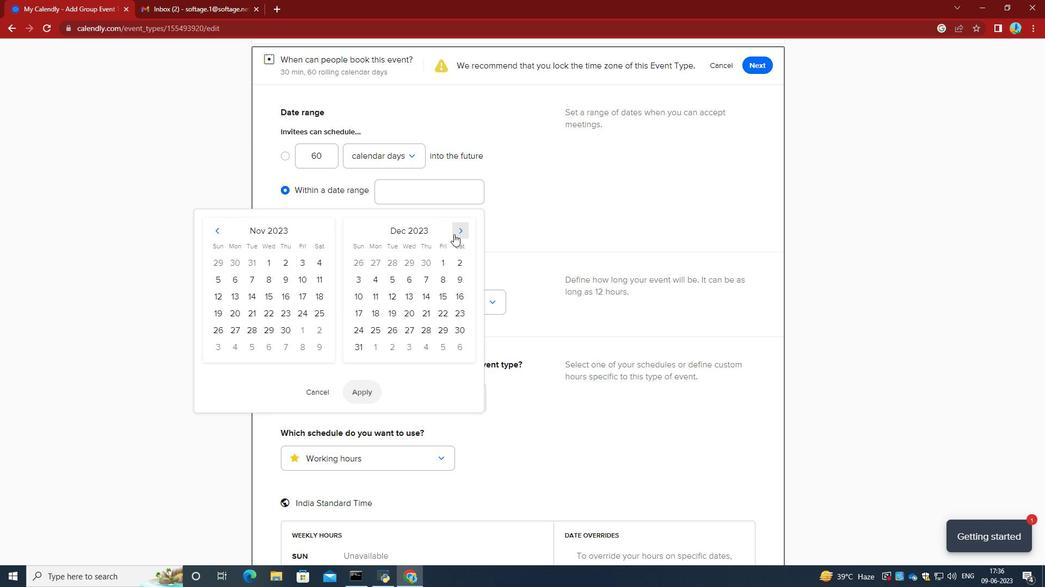 
Action: Mouse pressed left at (454, 234)
Screenshot: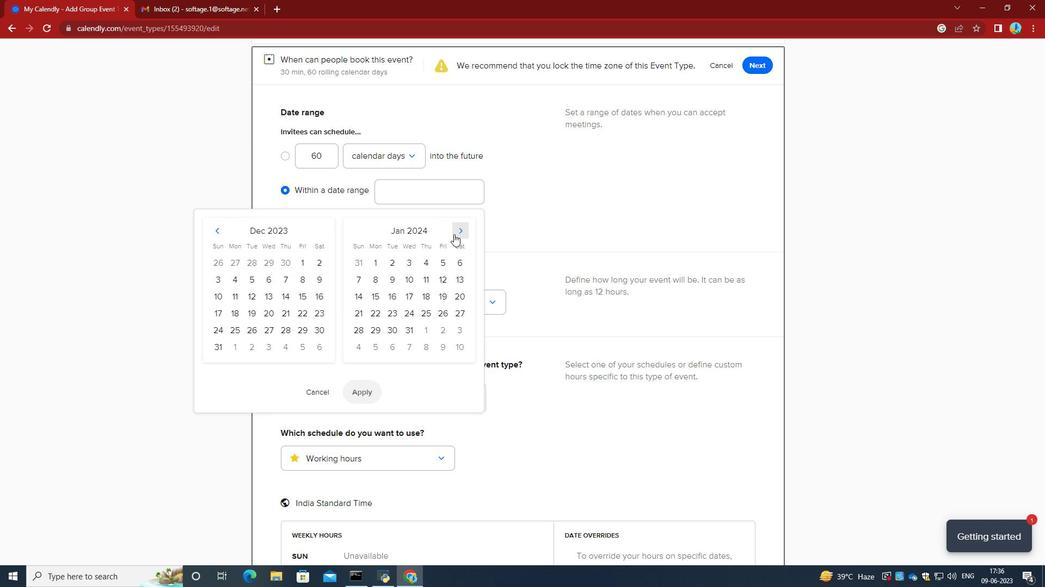 
Action: Mouse pressed left at (454, 234)
Screenshot: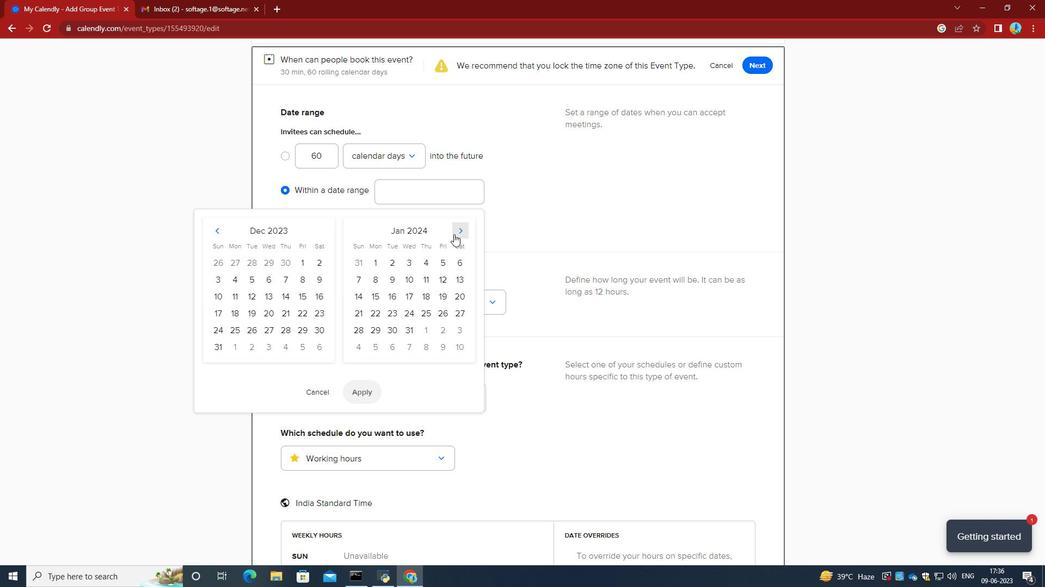 
Action: Mouse pressed left at (454, 234)
Screenshot: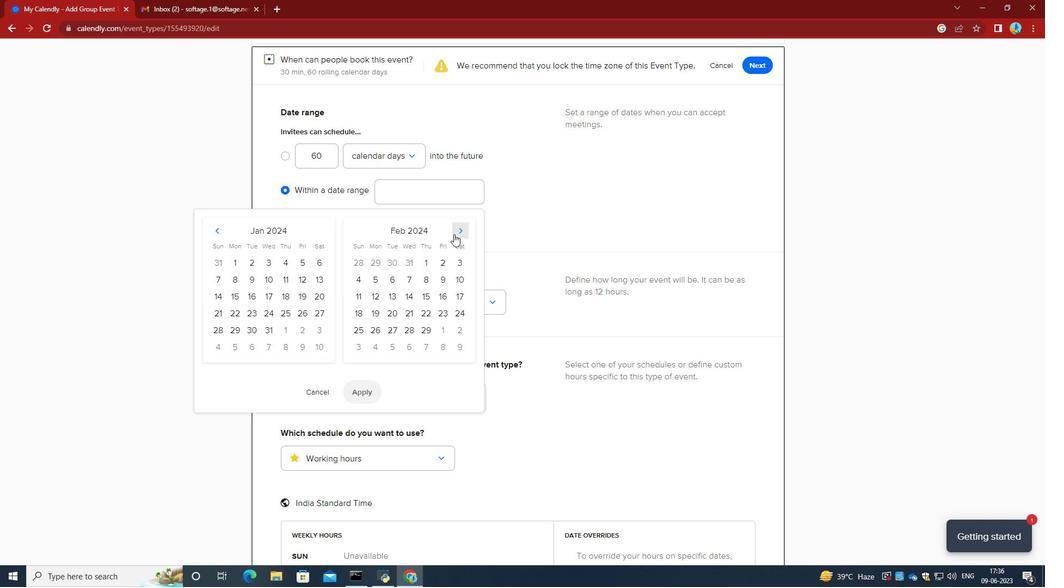 
Action: Mouse moved to (238, 280)
Screenshot: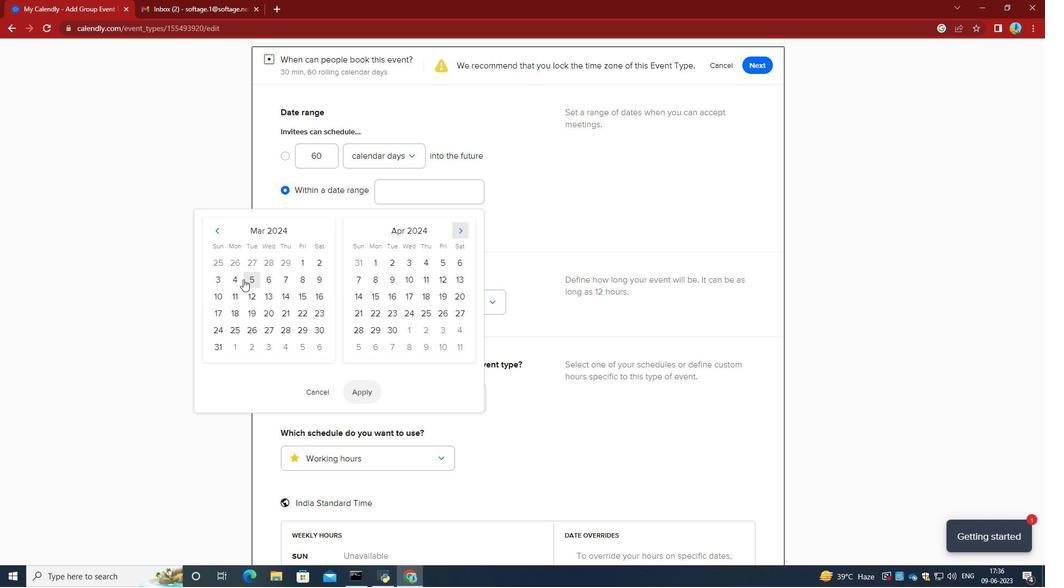 
Action: Mouse pressed left at (238, 280)
Screenshot: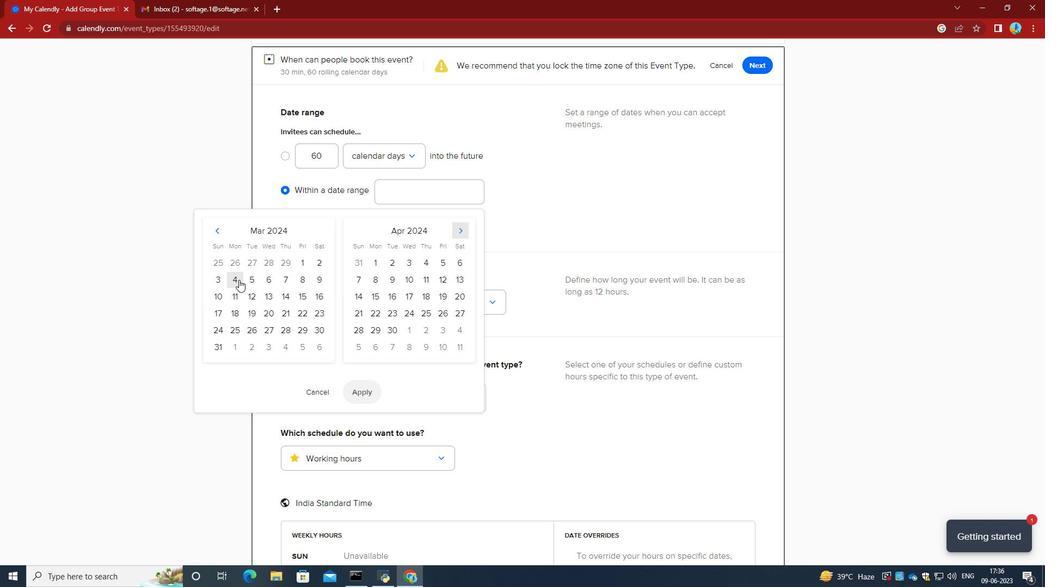 
Action: Mouse moved to (266, 280)
Screenshot: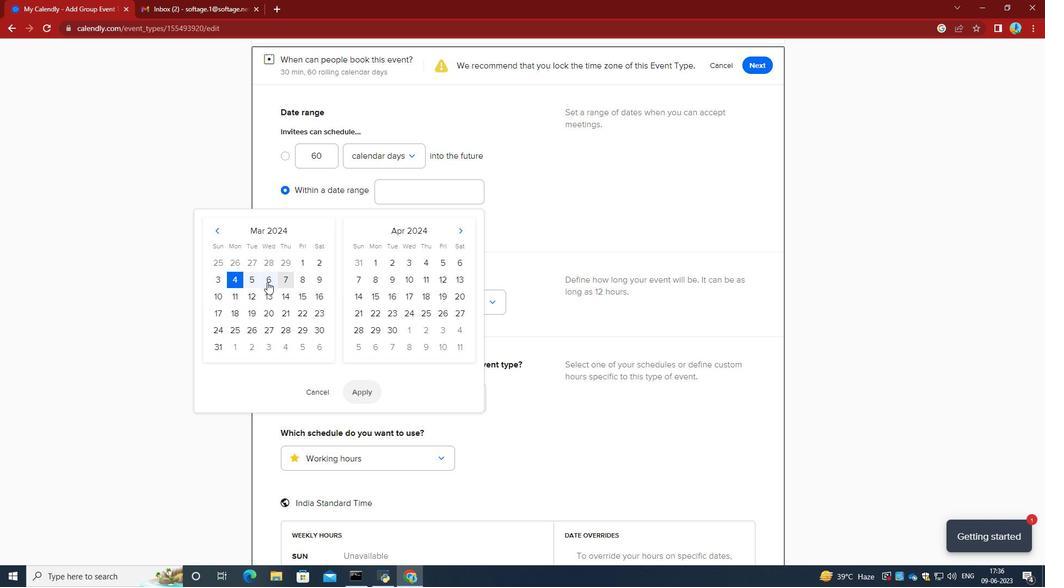 
Action: Mouse pressed left at (266, 280)
Screenshot: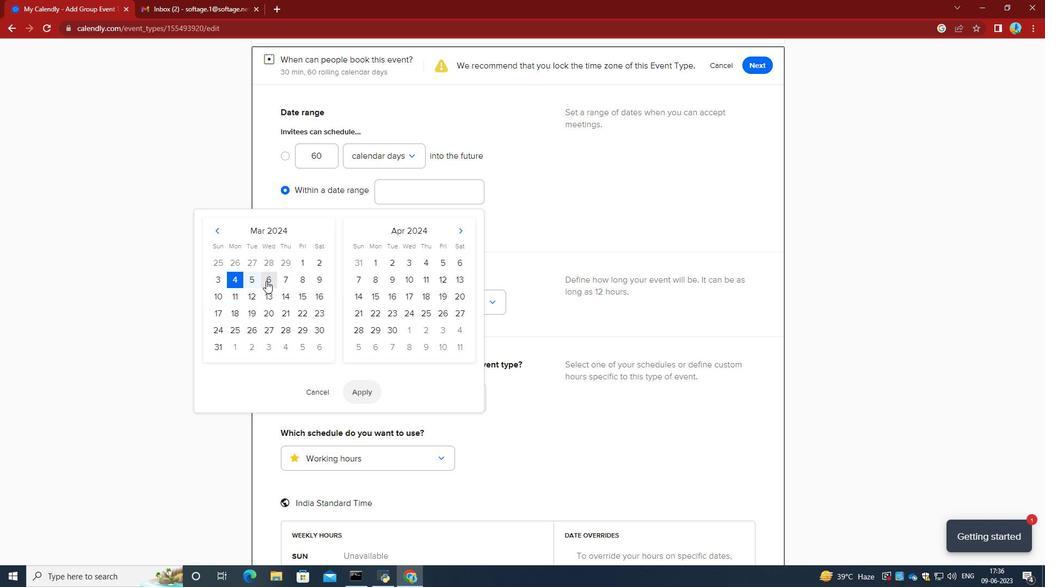 
Action: Mouse moved to (360, 401)
Screenshot: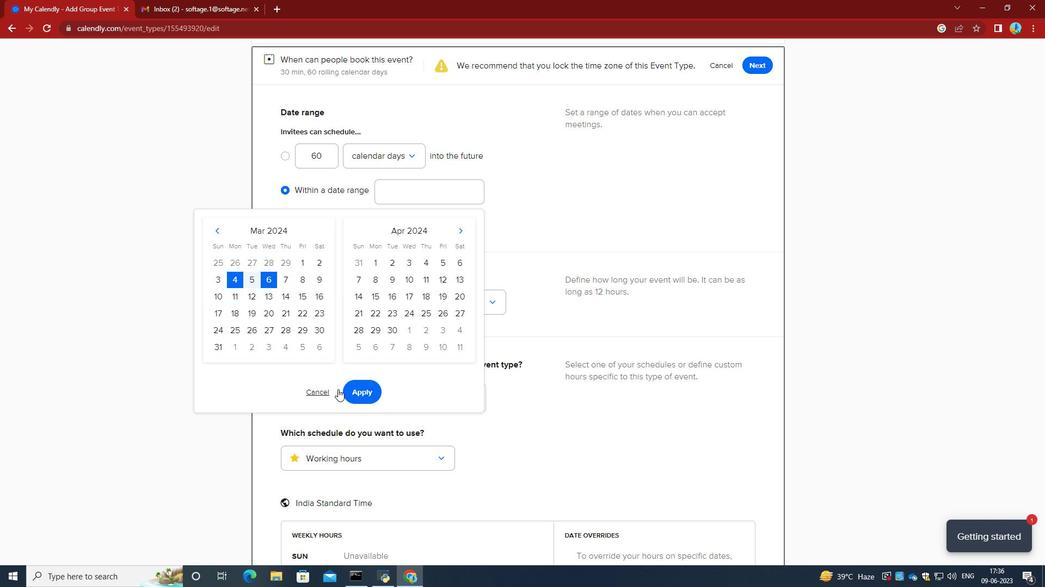 
Action: Mouse pressed left at (360, 401)
Screenshot: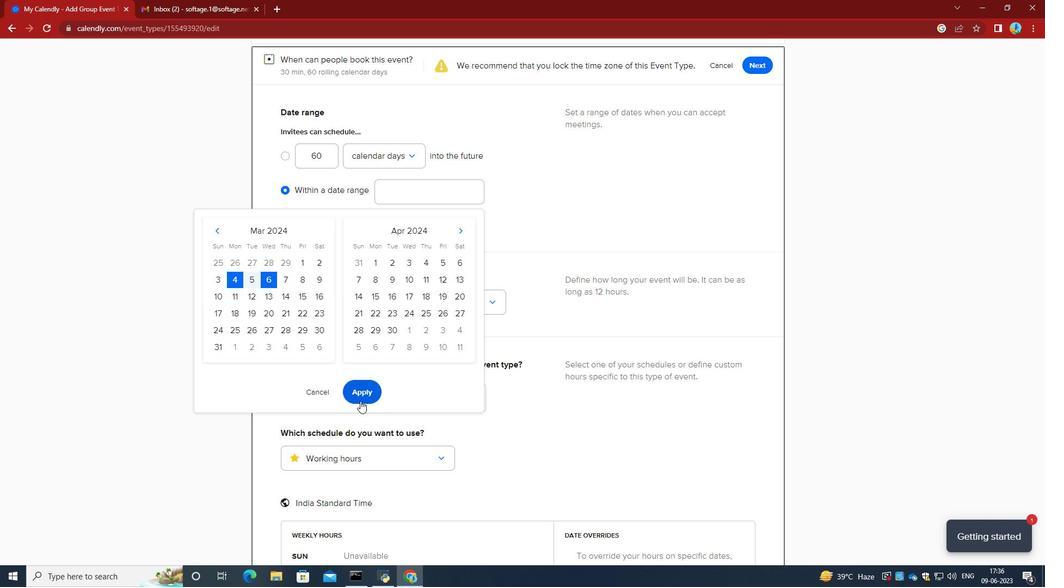 
Action: Mouse moved to (688, 369)
Screenshot: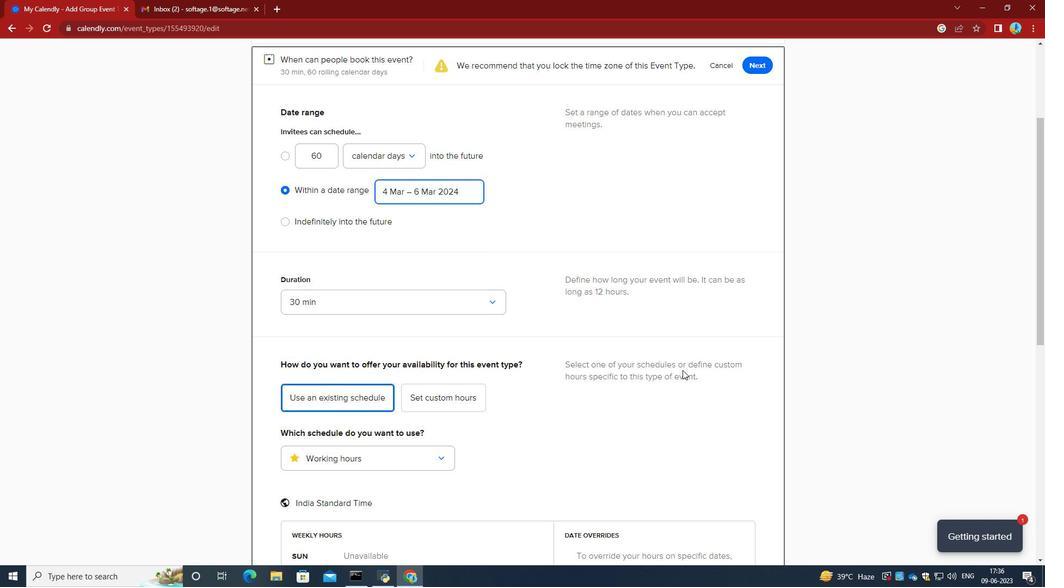 
Action: Mouse scrolled (688, 369) with delta (0, 0)
Screenshot: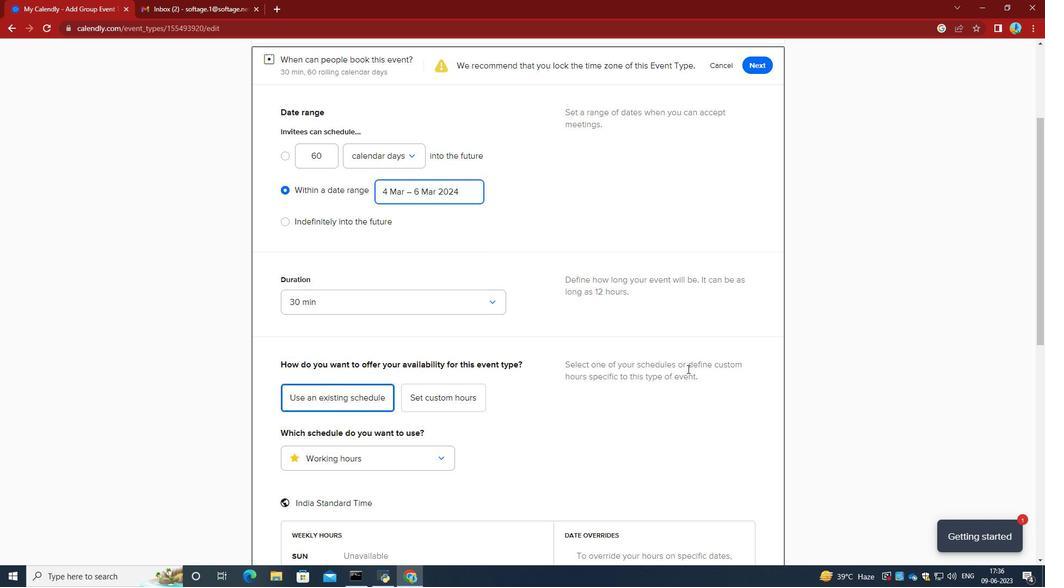 
Action: Mouse scrolled (688, 369) with delta (0, 0)
Screenshot: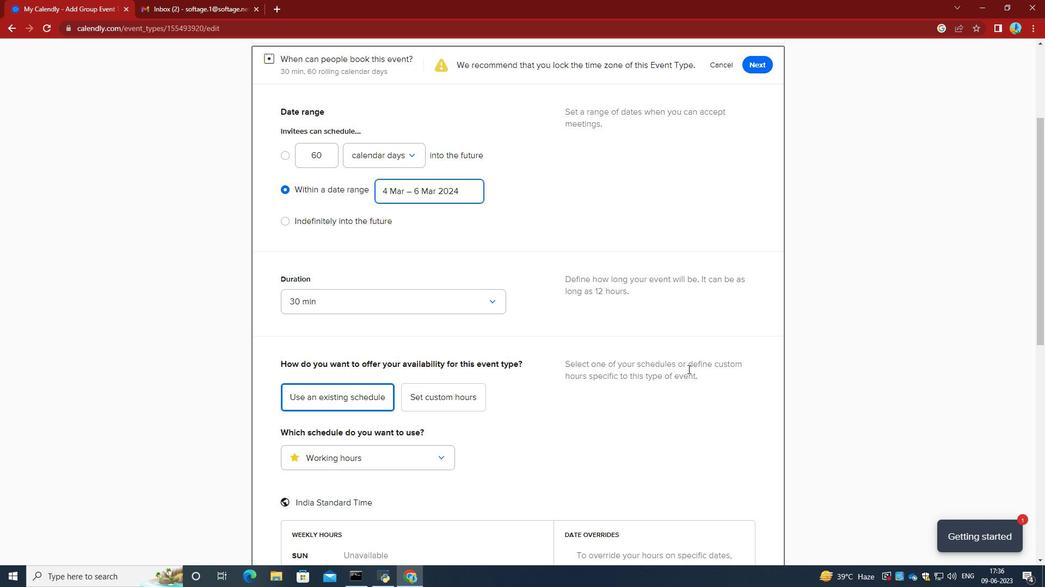 
Action: Mouse moved to (688, 371)
Screenshot: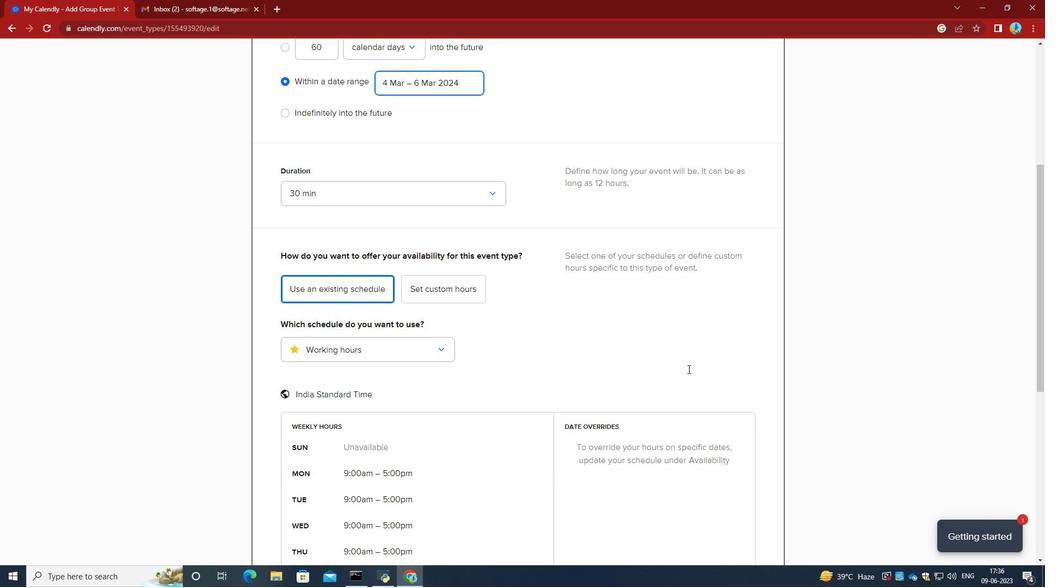 
Action: Mouse scrolled (688, 370) with delta (0, 0)
Screenshot: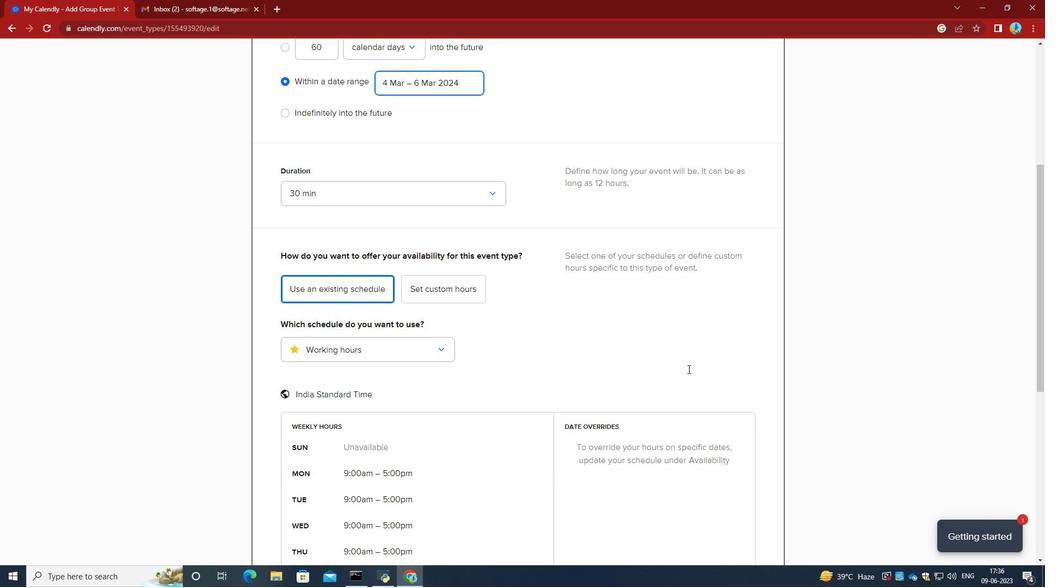 
Action: Mouse moved to (688, 372)
Screenshot: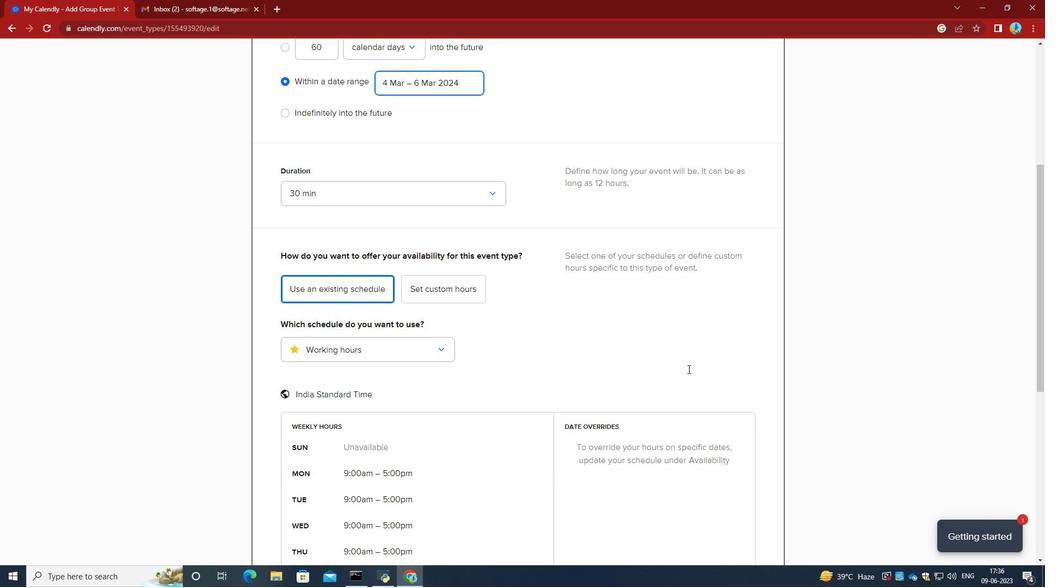 
Action: Mouse scrolled (688, 371) with delta (0, 0)
Screenshot: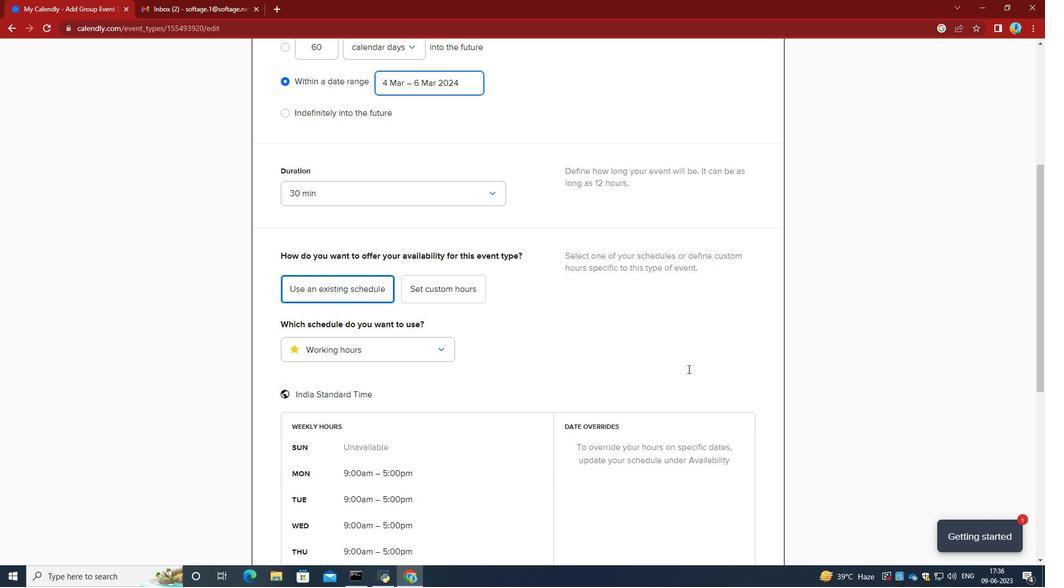 
Action: Mouse scrolled (688, 371) with delta (0, 0)
Screenshot: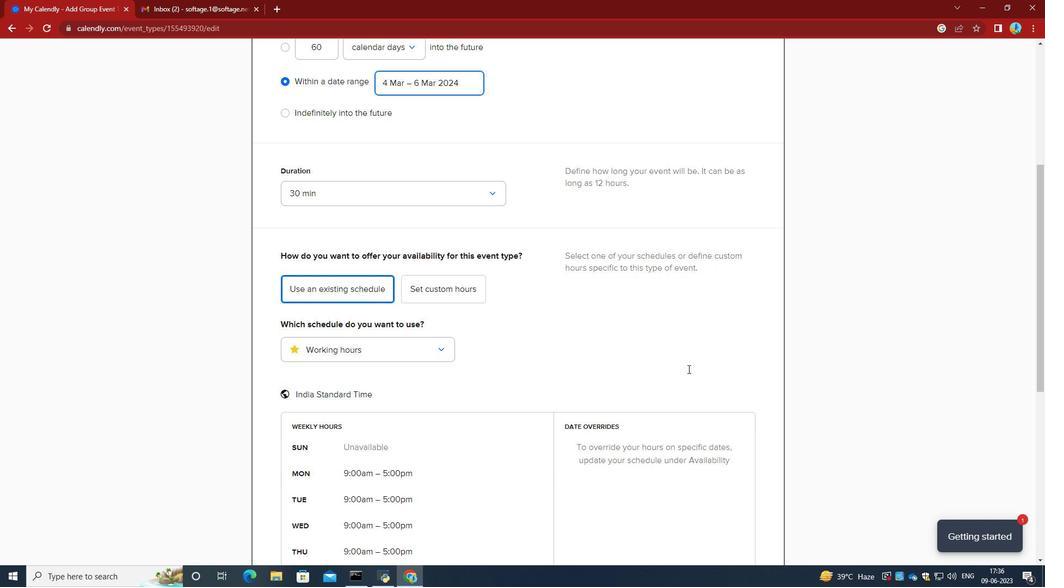 
Action: Mouse scrolled (688, 371) with delta (0, 0)
Screenshot: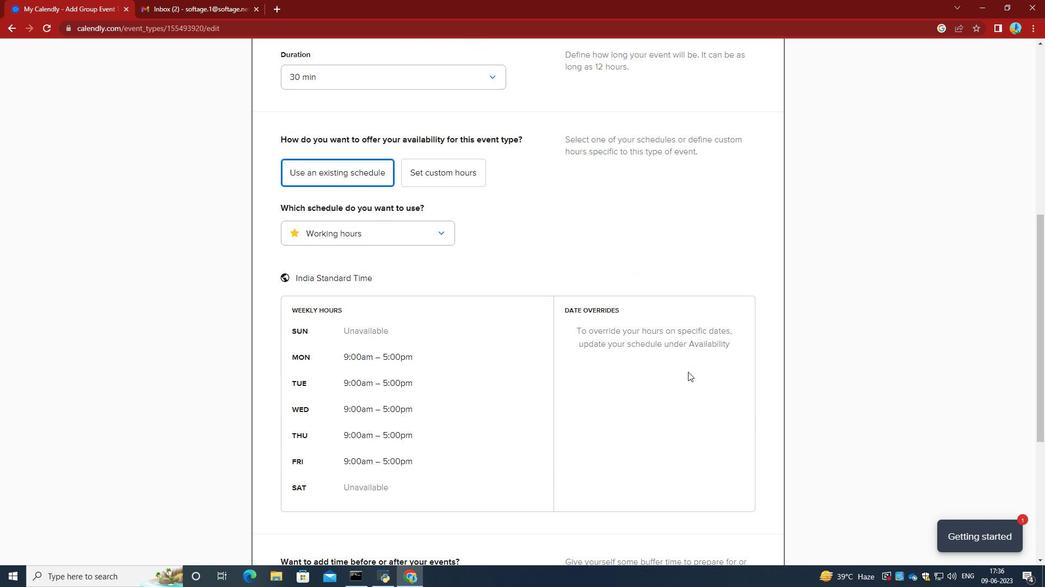 
Action: Mouse moved to (688, 372)
Screenshot: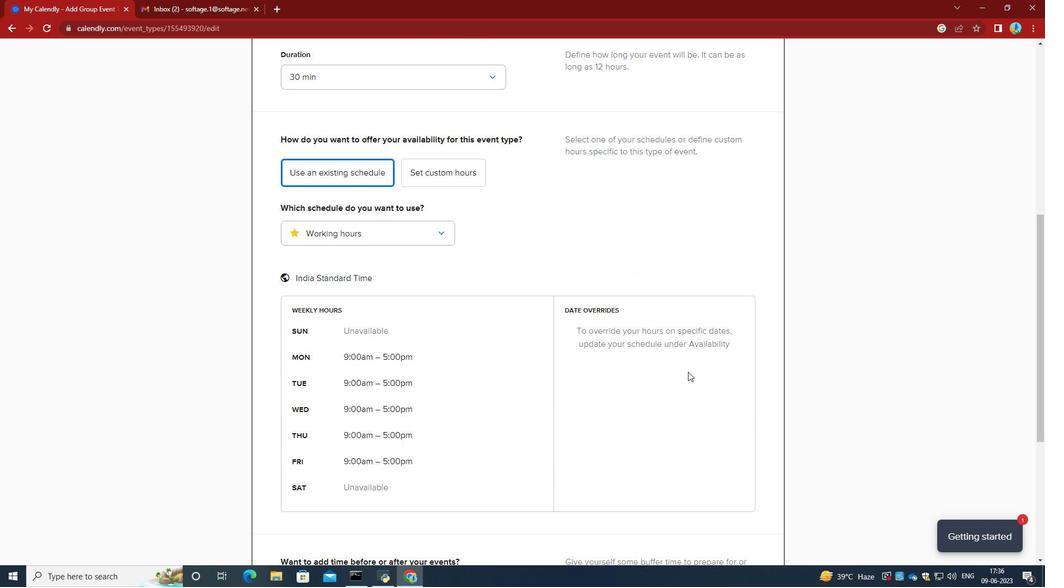 
Action: Mouse scrolled (688, 371) with delta (0, 0)
Screenshot: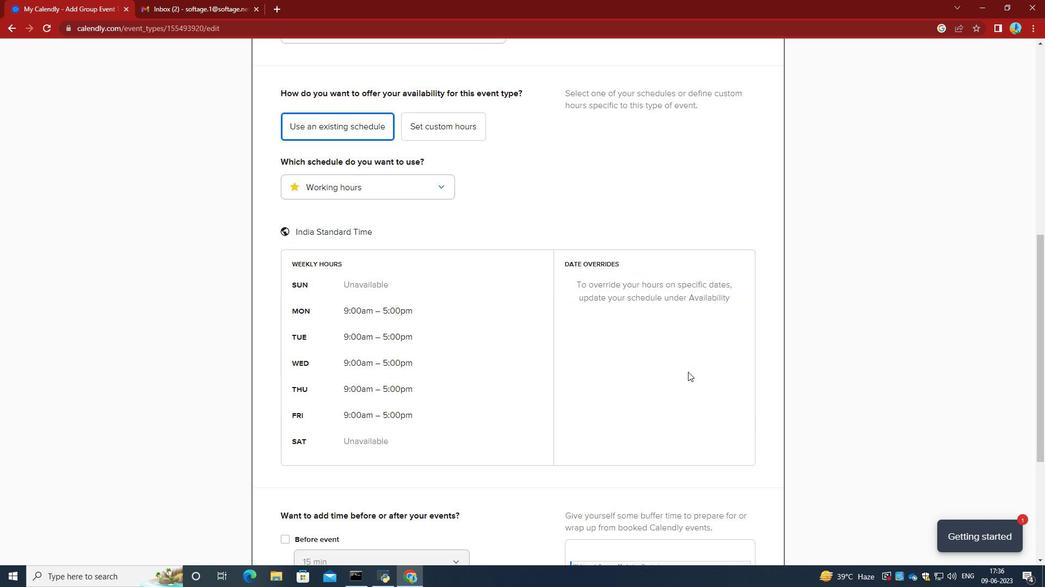 
Action: Mouse scrolled (688, 371) with delta (0, 0)
Screenshot: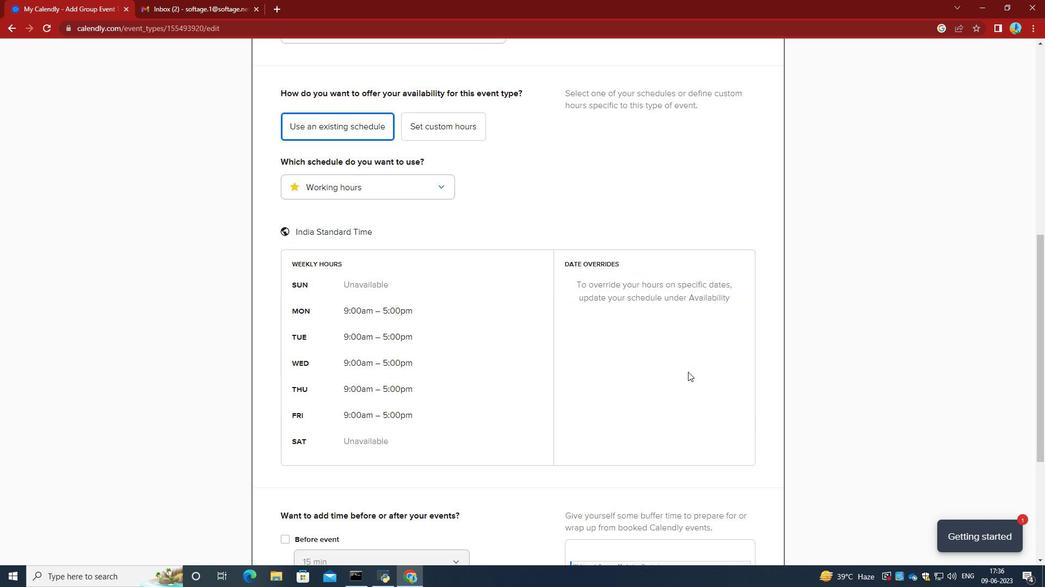 
Action: Mouse scrolled (688, 371) with delta (0, 0)
Screenshot: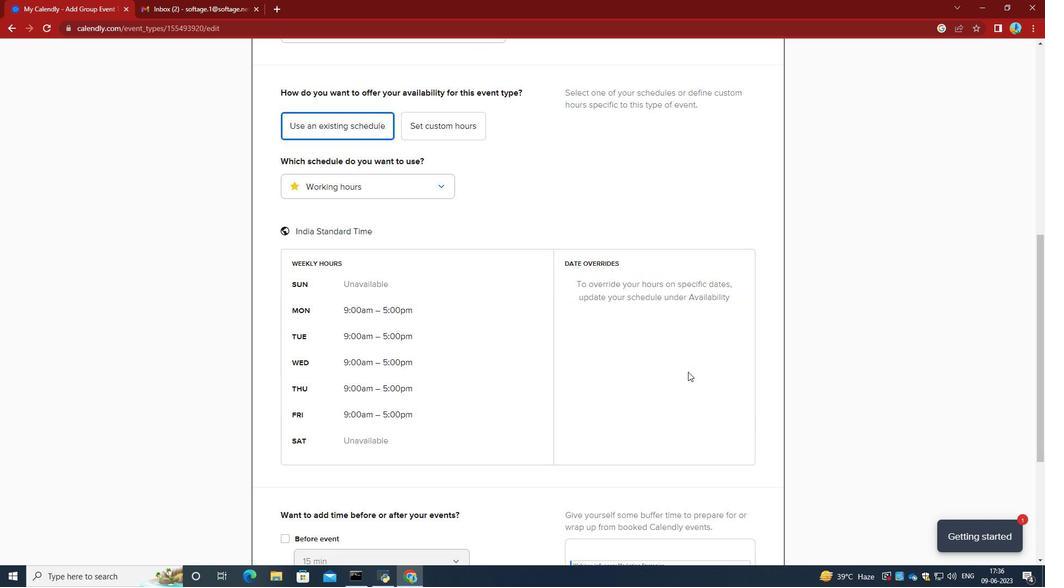 
Action: Mouse moved to (689, 388)
Screenshot: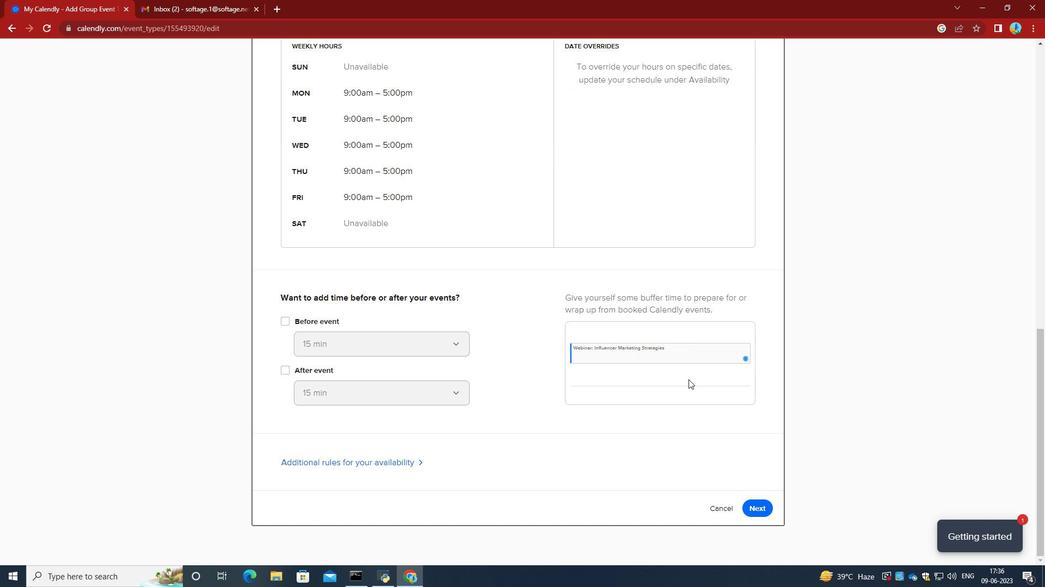
Action: Mouse scrolled (689, 387) with delta (0, 0)
Screenshot: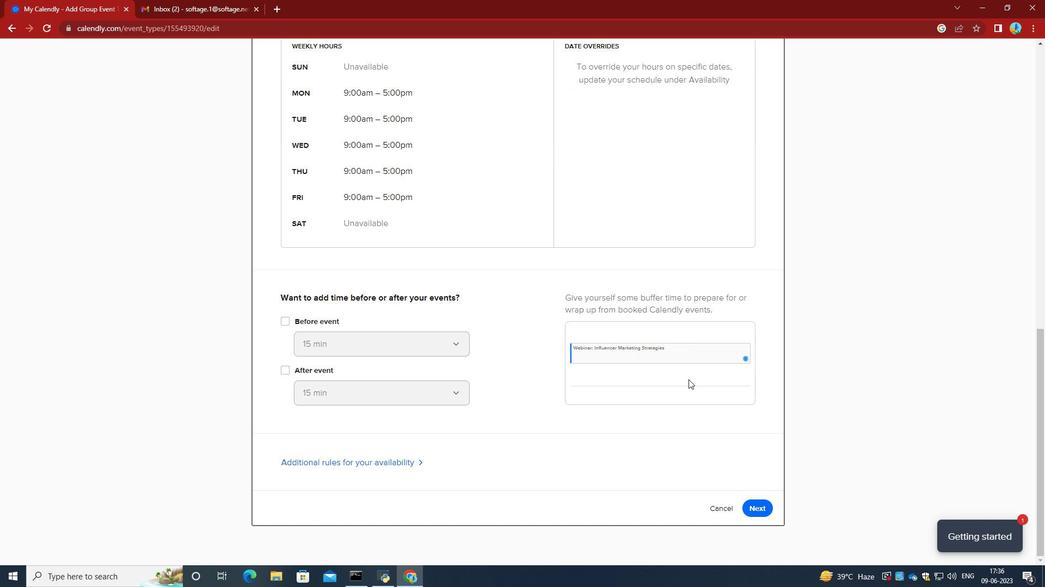 
Action: Mouse moved to (689, 388)
Screenshot: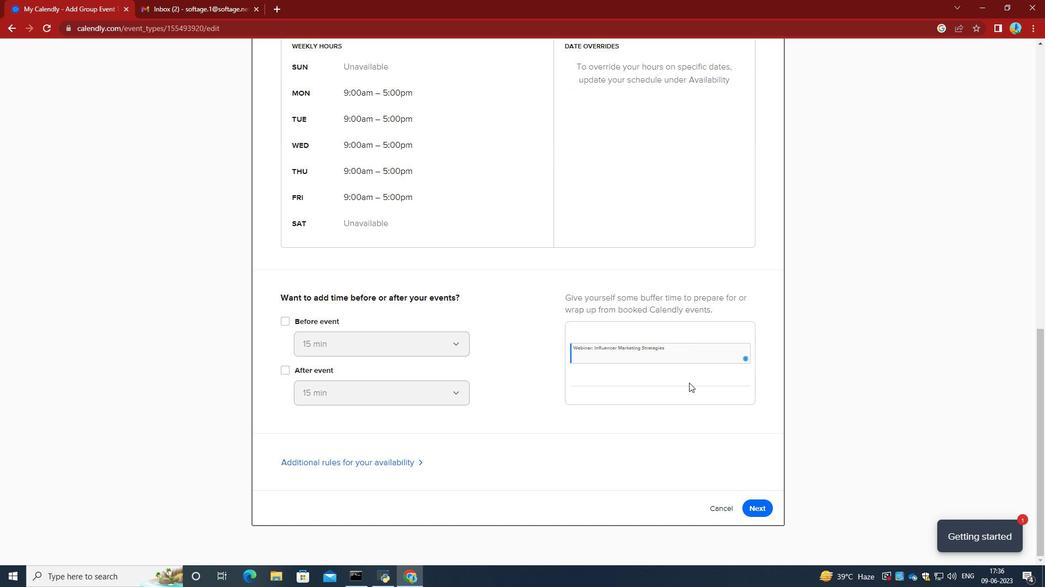 
Action: Mouse scrolled (689, 388) with delta (0, 0)
Screenshot: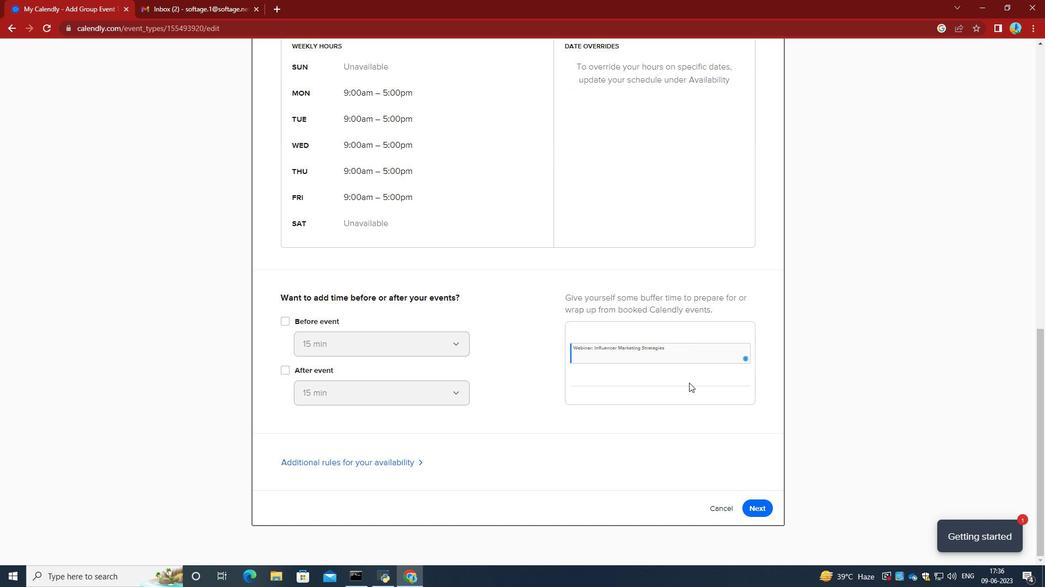 
Action: Mouse scrolled (689, 388) with delta (0, 0)
Screenshot: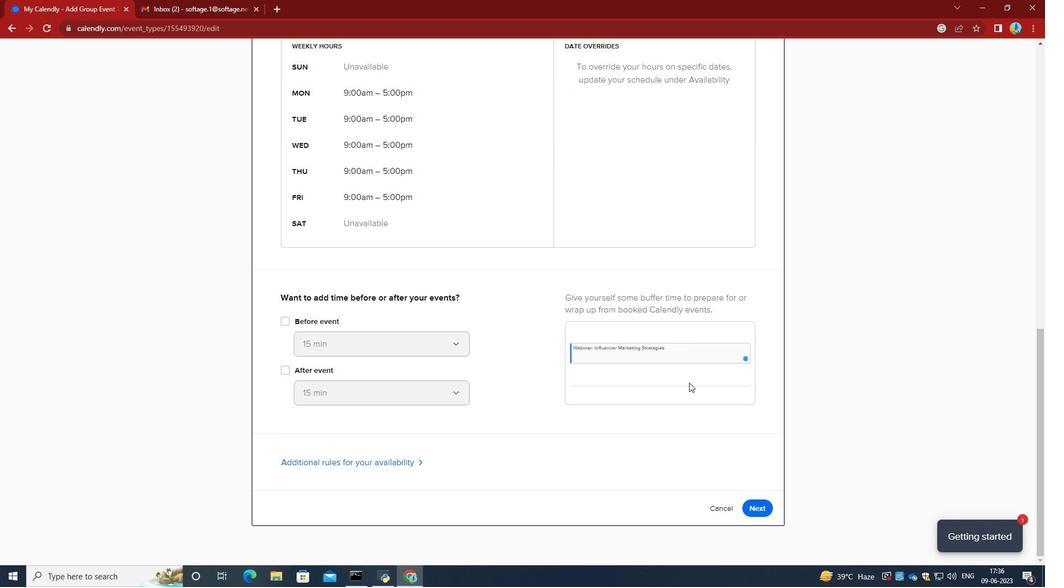 
Action: Mouse moved to (756, 513)
Screenshot: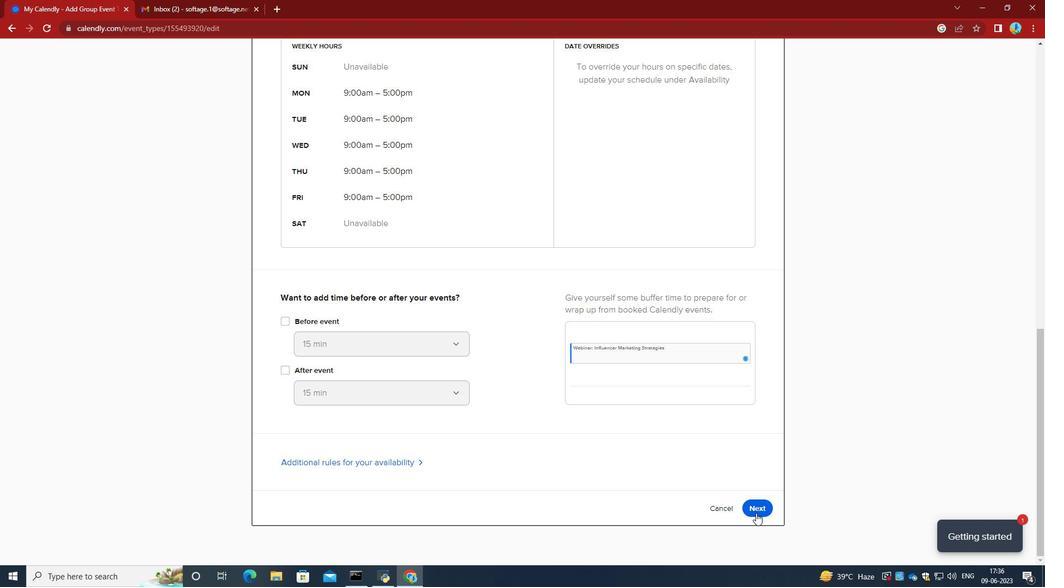 
Action: Mouse pressed left at (756, 513)
Screenshot: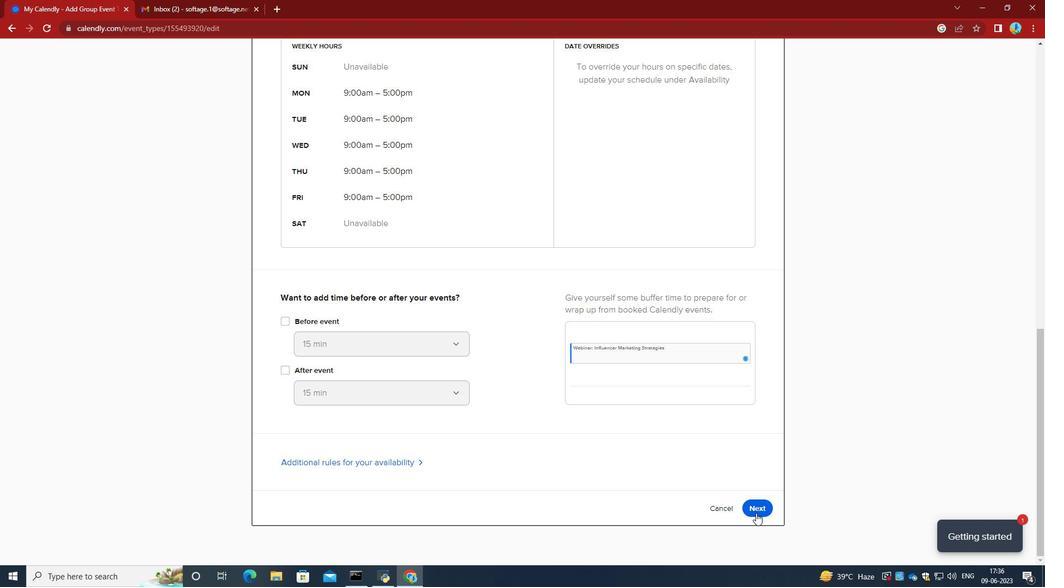 
Action: Mouse moved to (759, 102)
Screenshot: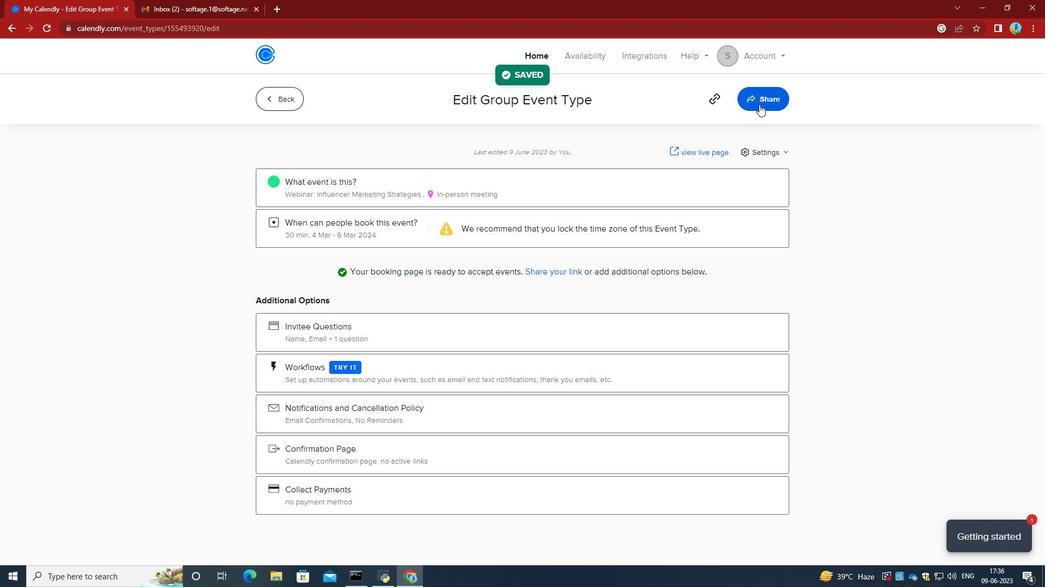 
Action: Mouse pressed left at (759, 102)
Screenshot: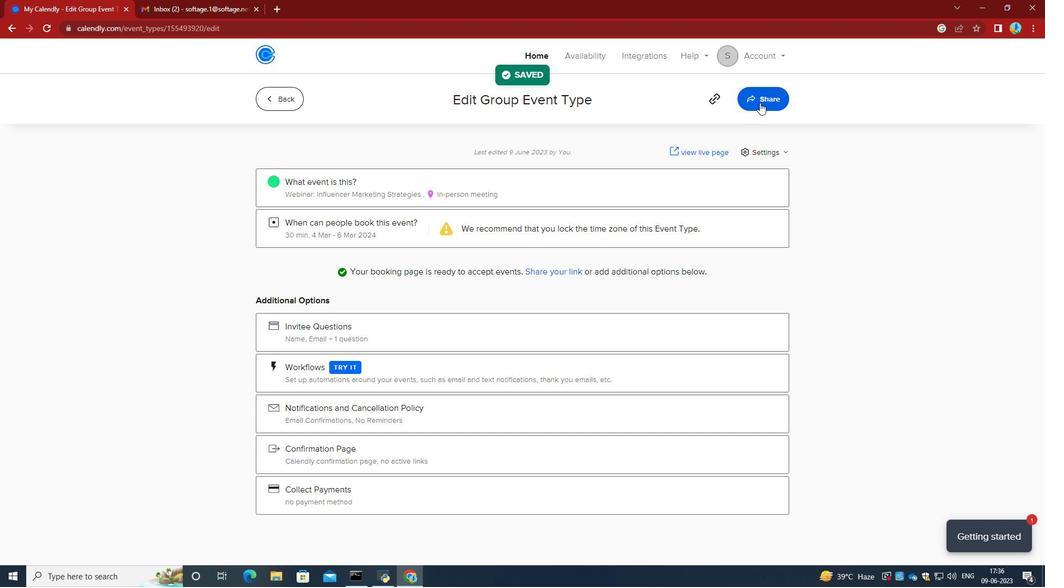 
Action: Mouse moved to (651, 202)
Screenshot: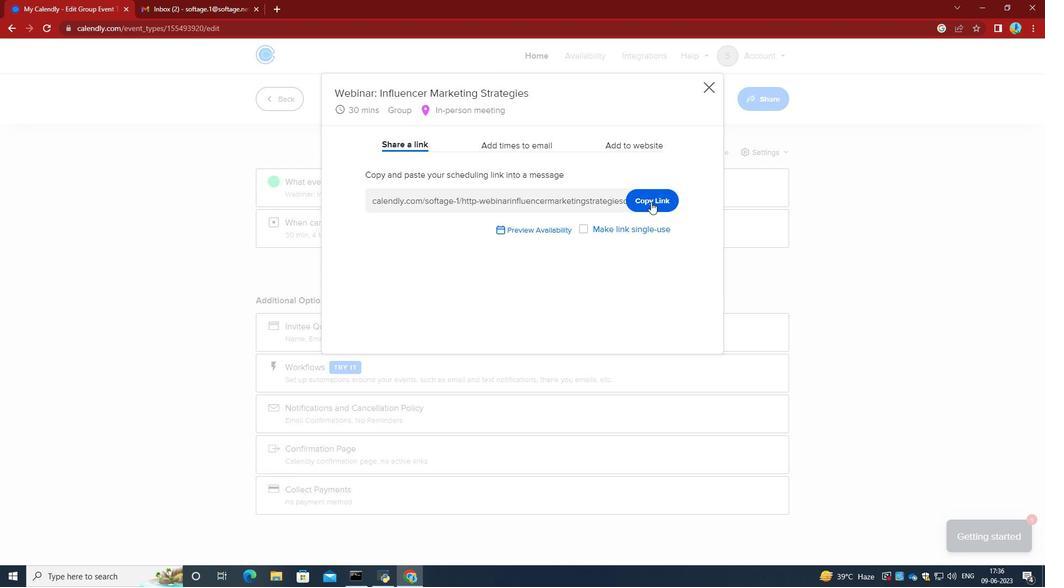 
Action: Mouse pressed left at (651, 202)
Screenshot: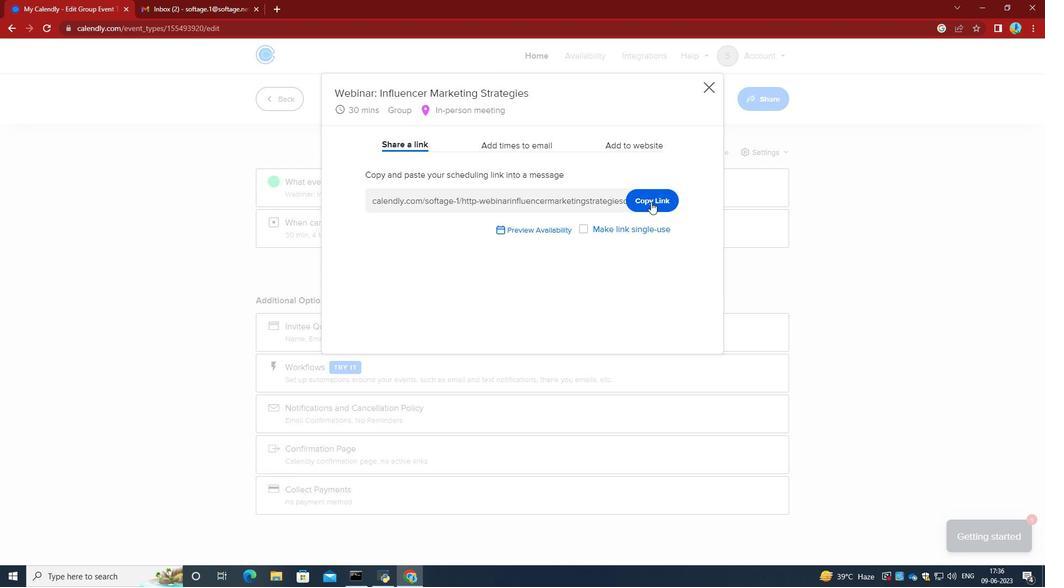 
Action: Mouse moved to (186, 13)
Screenshot: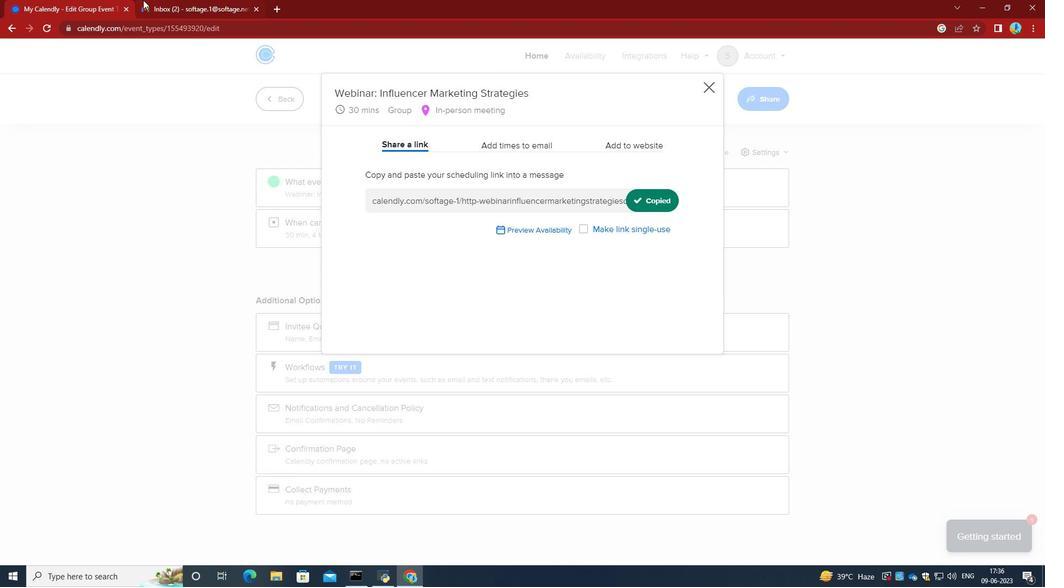 
Action: Mouse pressed left at (186, 13)
Screenshot: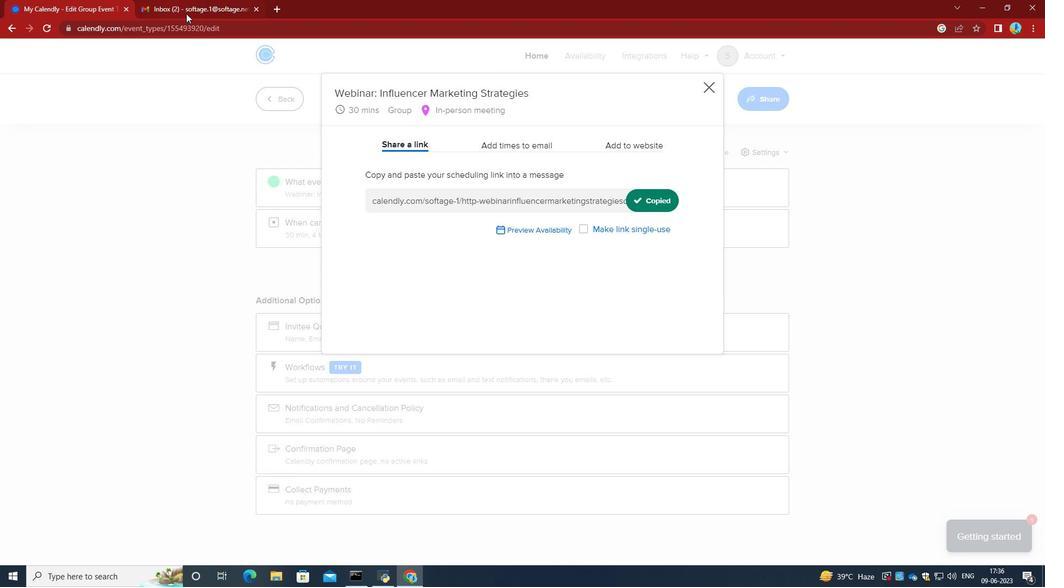 
Action: Mouse moved to (111, 87)
Screenshot: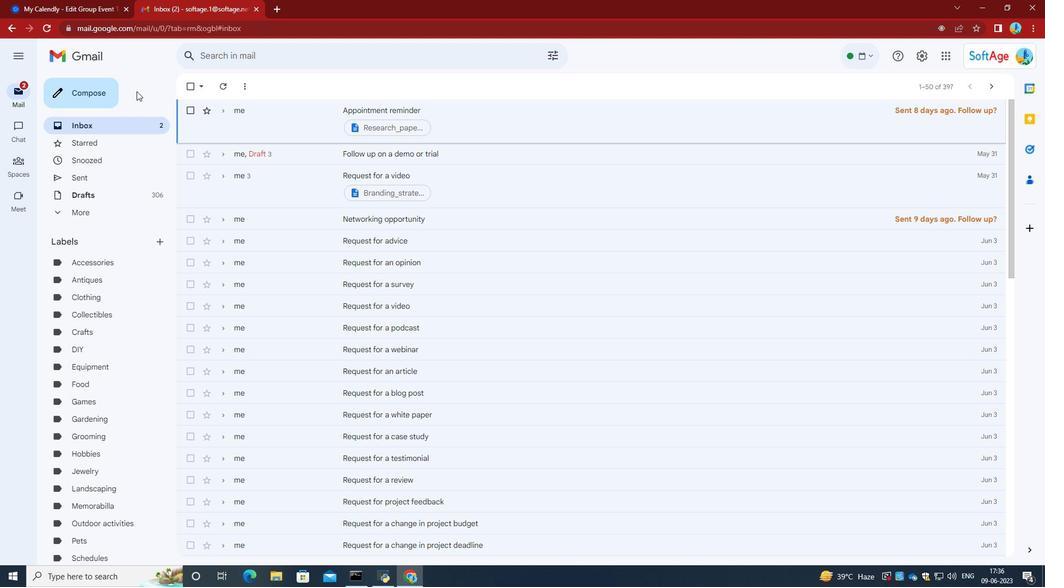 
Action: Mouse pressed left at (111, 87)
Screenshot: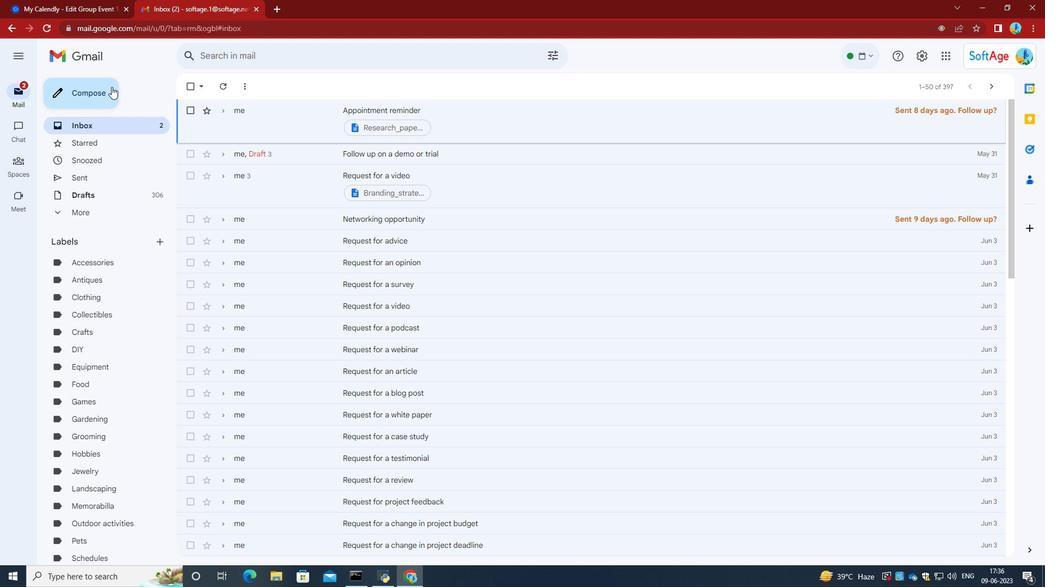 
Action: Mouse moved to (713, 327)
Screenshot: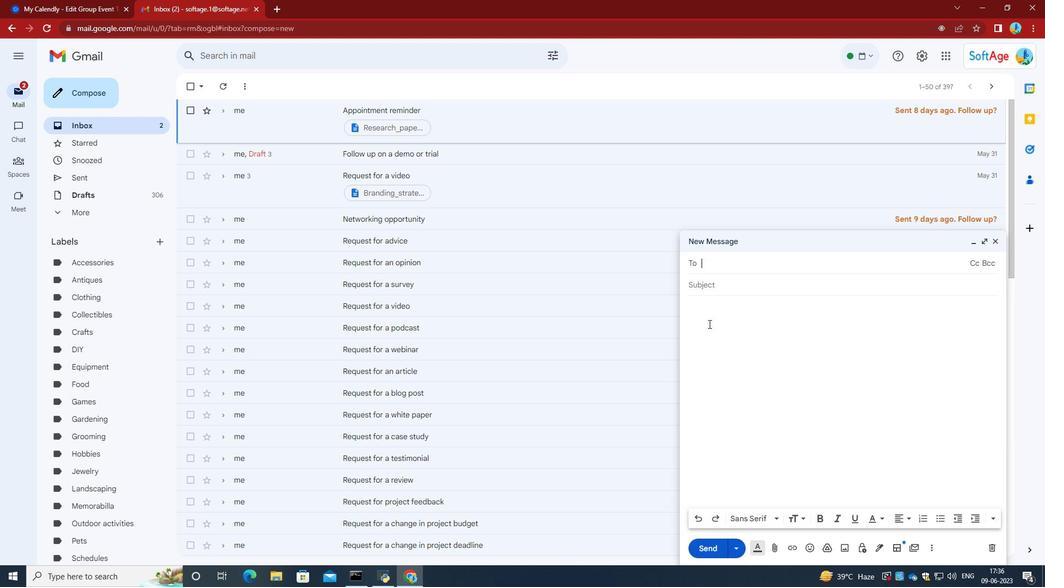 
Action: Mouse pressed left at (713, 327)
Screenshot: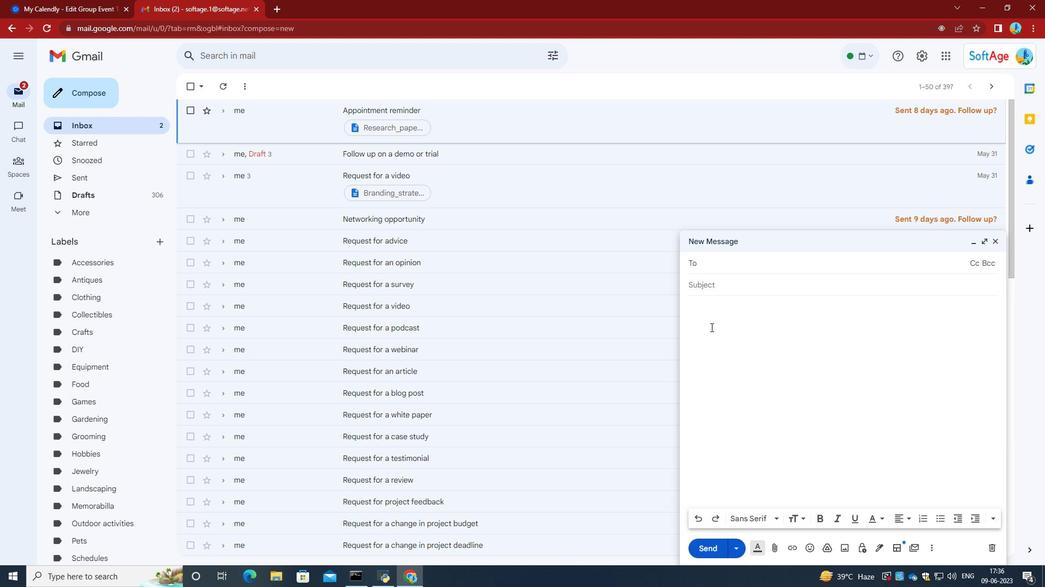
Action: Mouse moved to (707, 324)
Screenshot: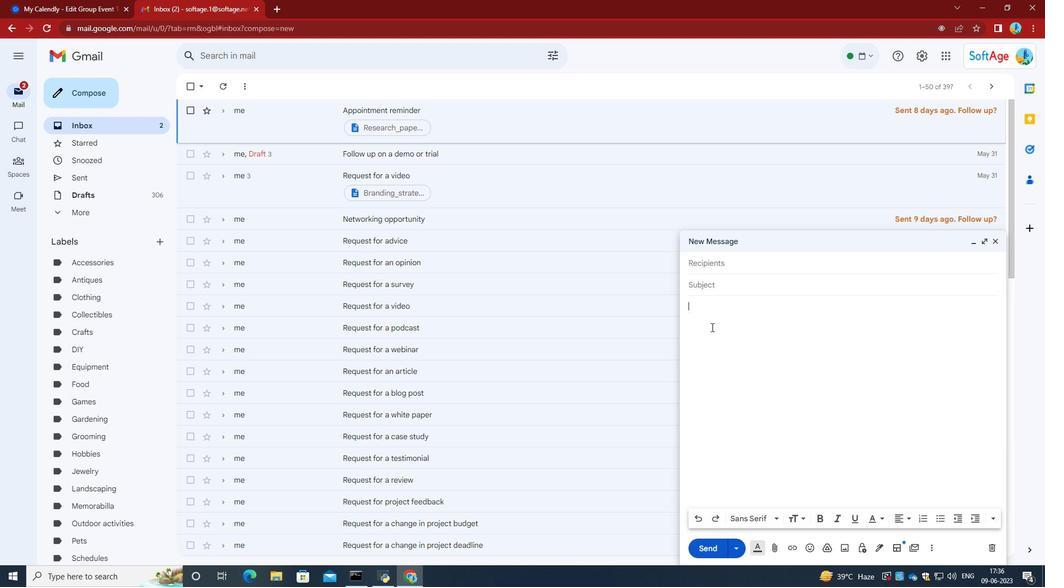 
Action: Key pressed ctrl+V
Screenshot: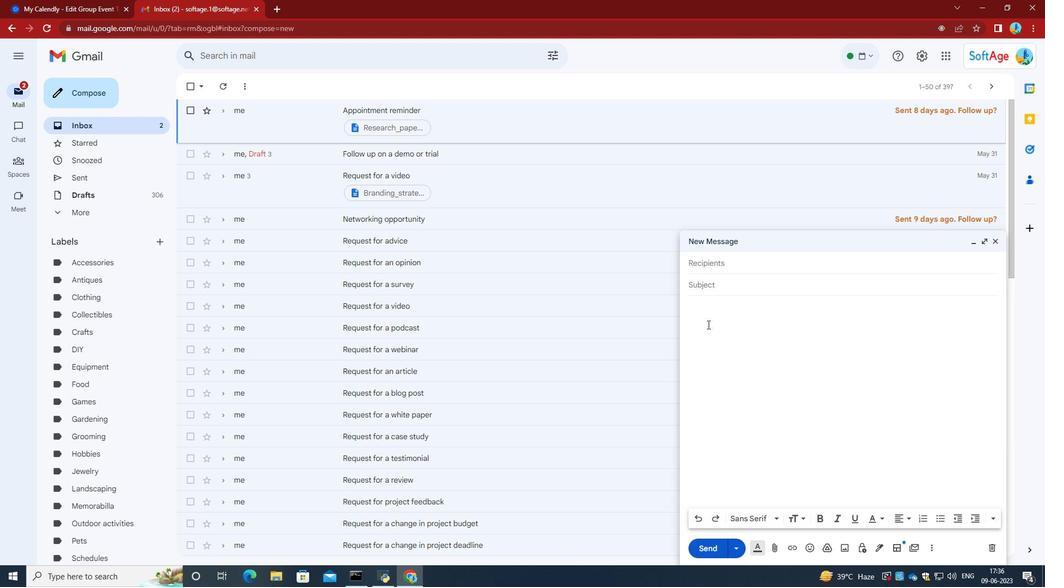 
Action: Mouse moved to (753, 260)
Screenshot: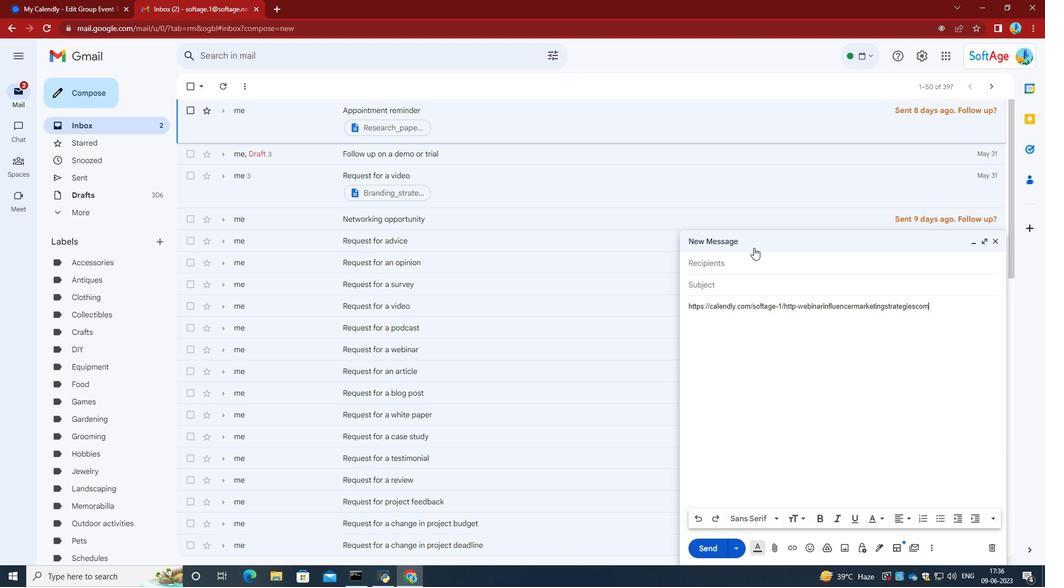 
Action: Mouse pressed left at (753, 260)
Screenshot: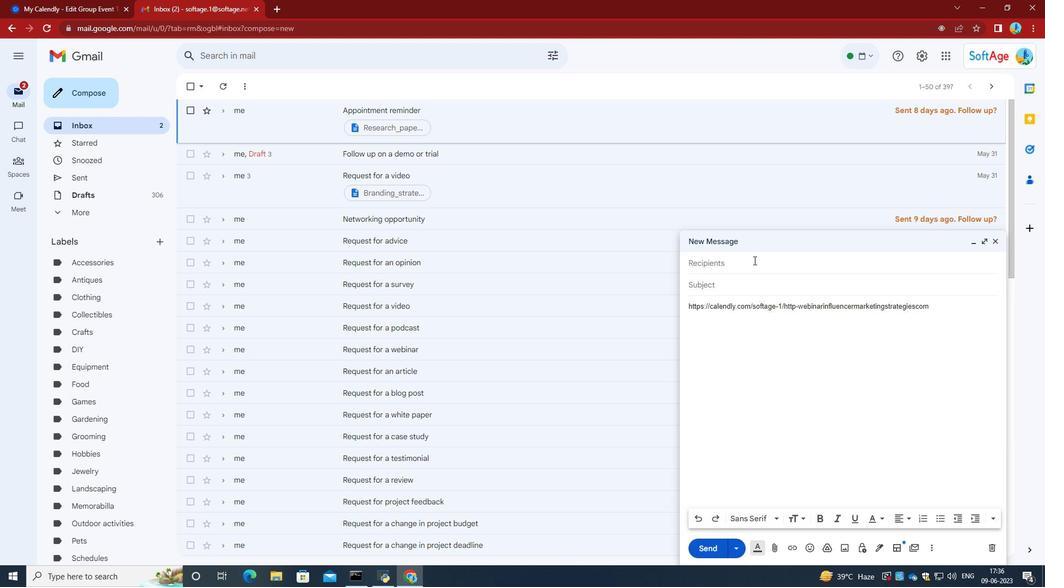 
Action: Key pressed softage.8<Key.shift>@softage.net<Key.enter>
Screenshot: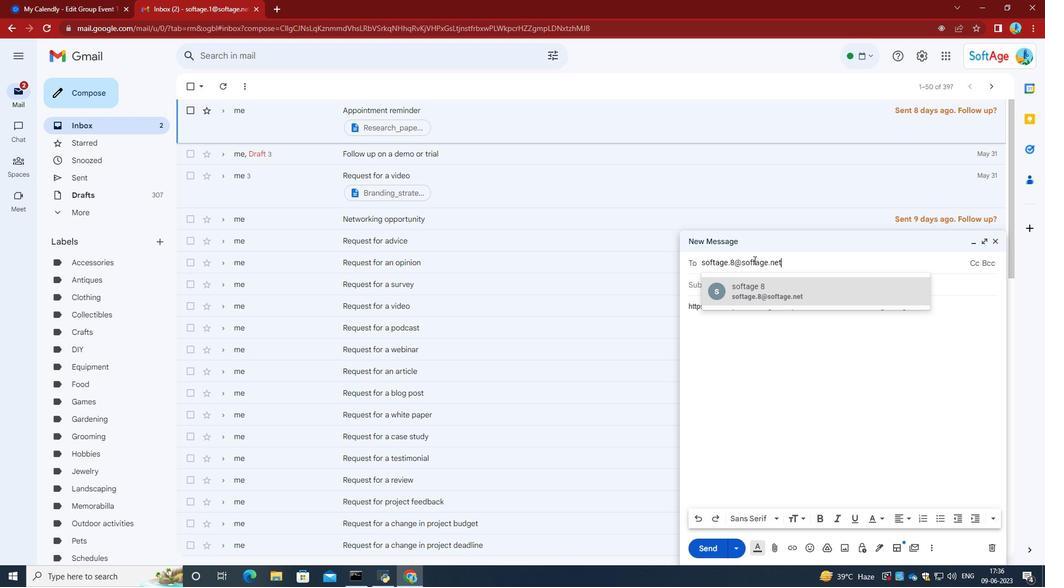 
Action: Mouse moved to (810, 266)
Screenshot: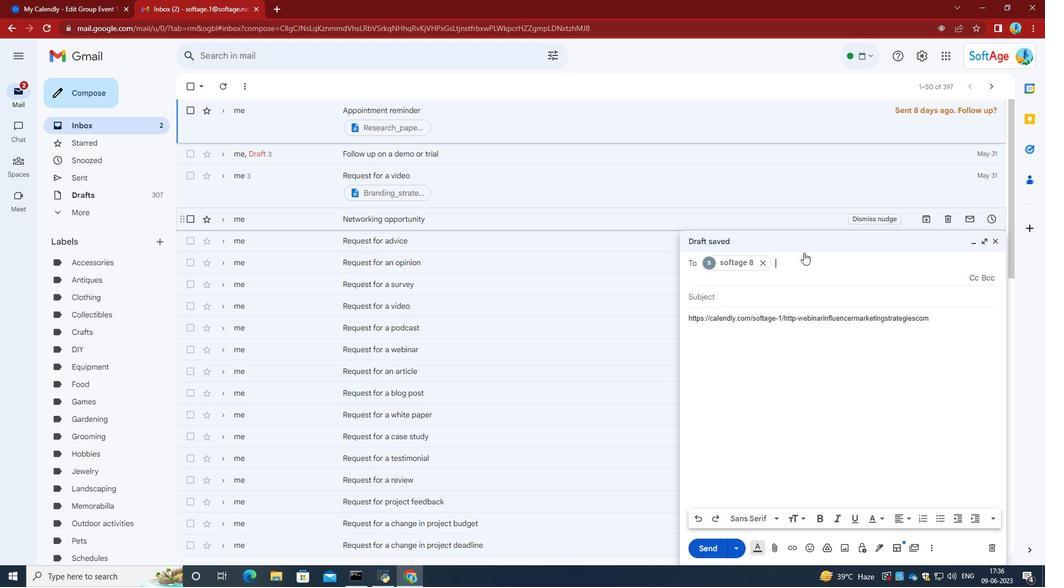 
Action: Mouse pressed left at (810, 266)
Screenshot: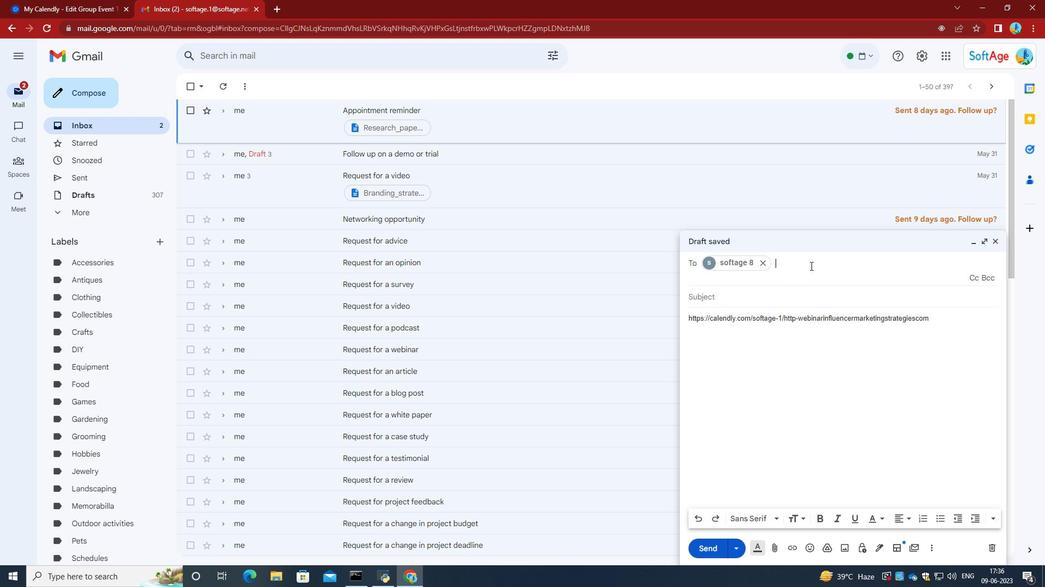 
Action: Key pressed softage.10<Key.shift>@softage.net<Key.enter>
Screenshot: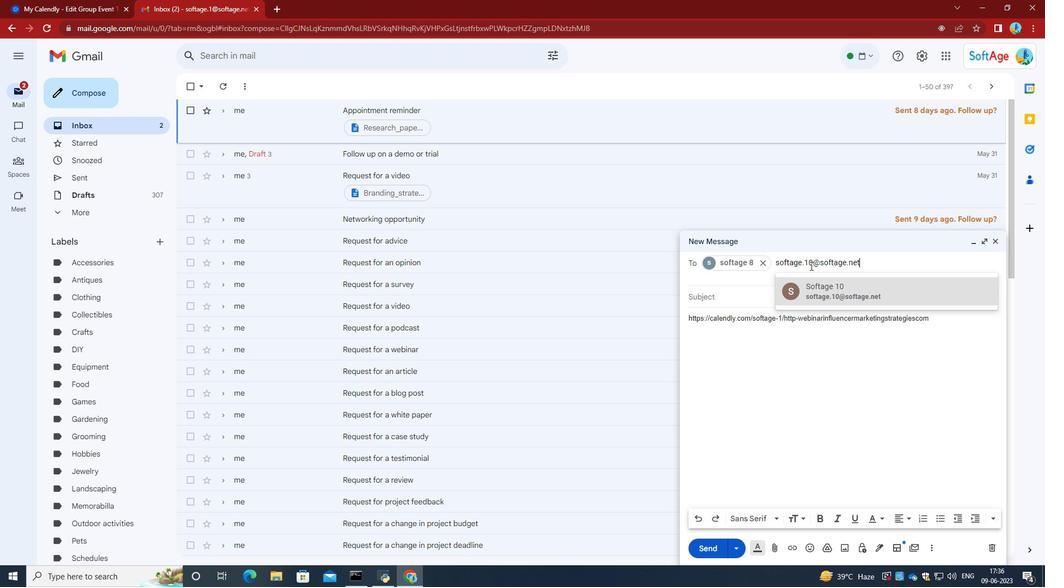 
Action: Mouse moved to (696, 550)
Screenshot: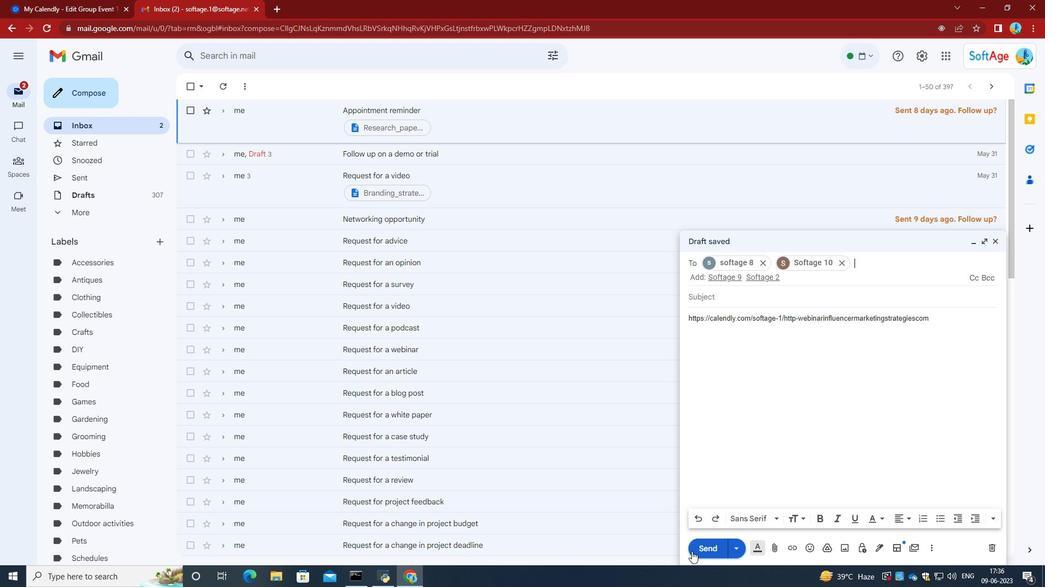 
Action: Mouse pressed left at (696, 550)
Screenshot: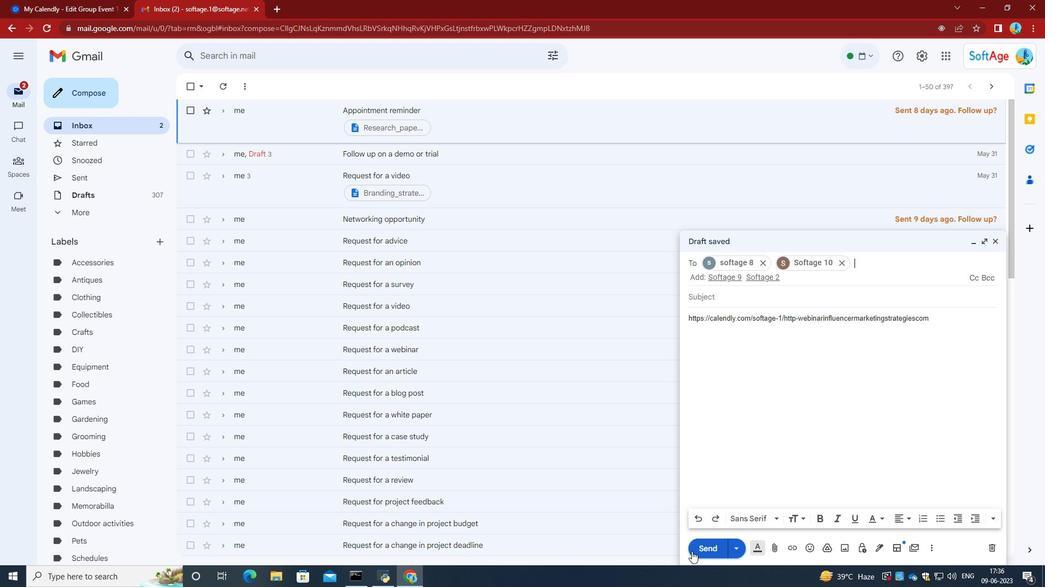 
